 Task: Look for space in Guápiles, Costa Rica from 2nd June, 2023 to 15th June, 2023 for 2 adults in price range Rs.10000 to Rs.15000. Place can be entire place with 1  bedroom having 1 bed and 1 bathroom. Property type can be house, flat, guest house, hotel. Booking option can be shelf check-in. Required host language is English.
Action: Mouse moved to (436, 97)
Screenshot: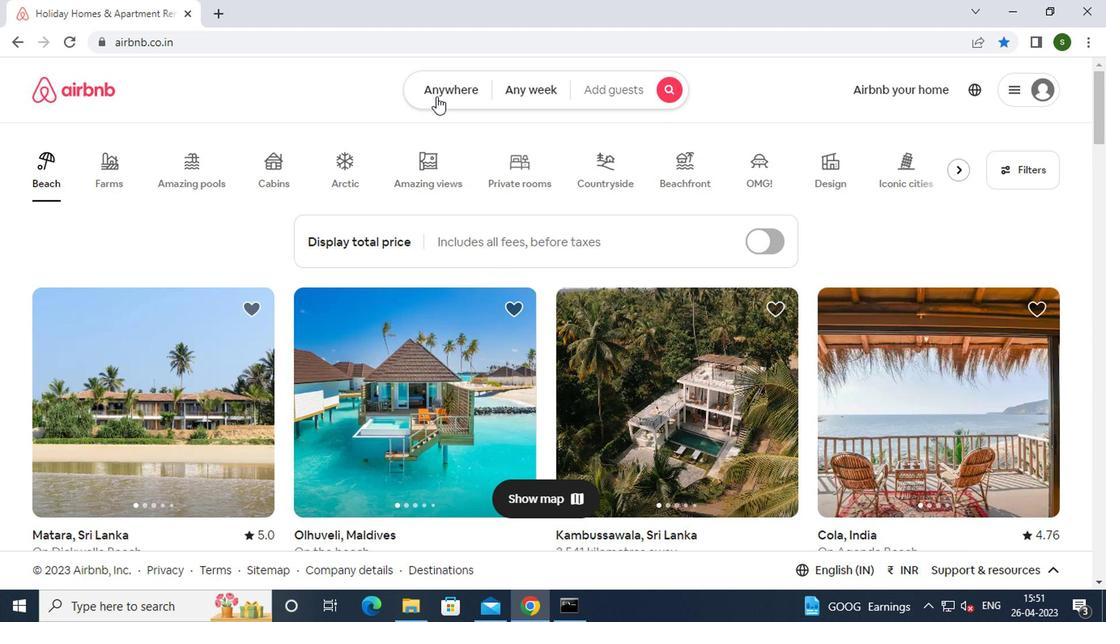 
Action: Mouse pressed left at (436, 97)
Screenshot: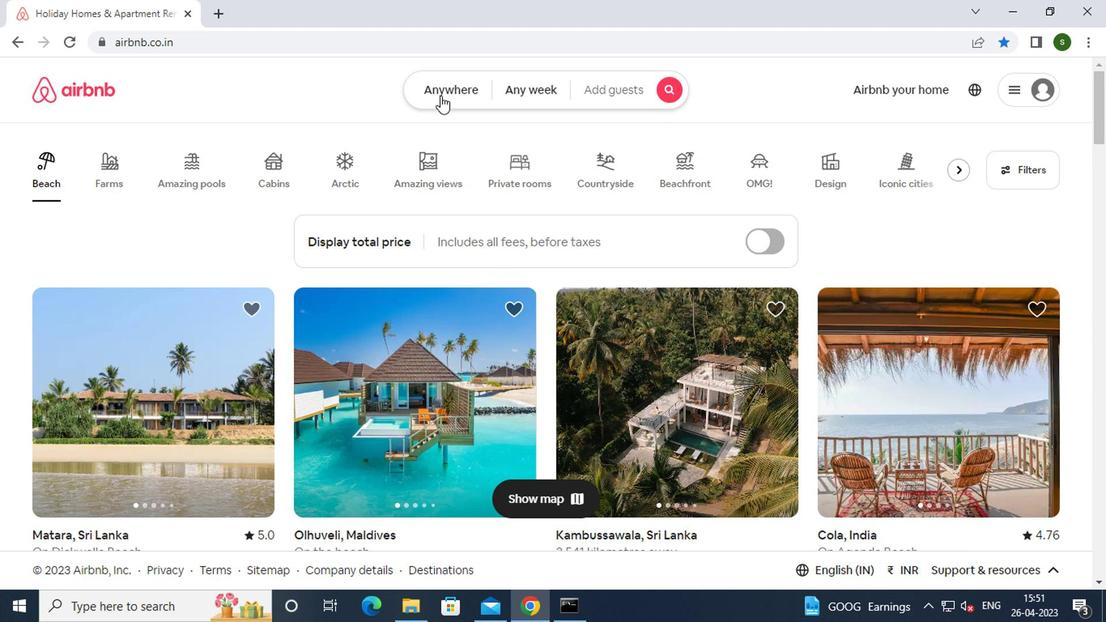 
Action: Mouse moved to (359, 159)
Screenshot: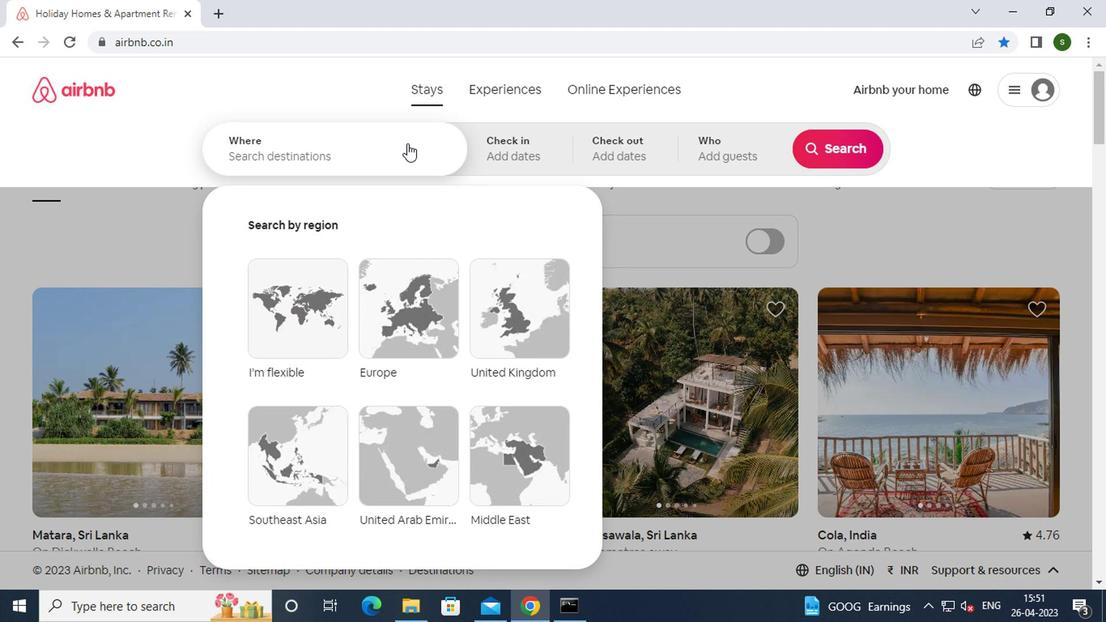 
Action: Mouse pressed left at (359, 159)
Screenshot: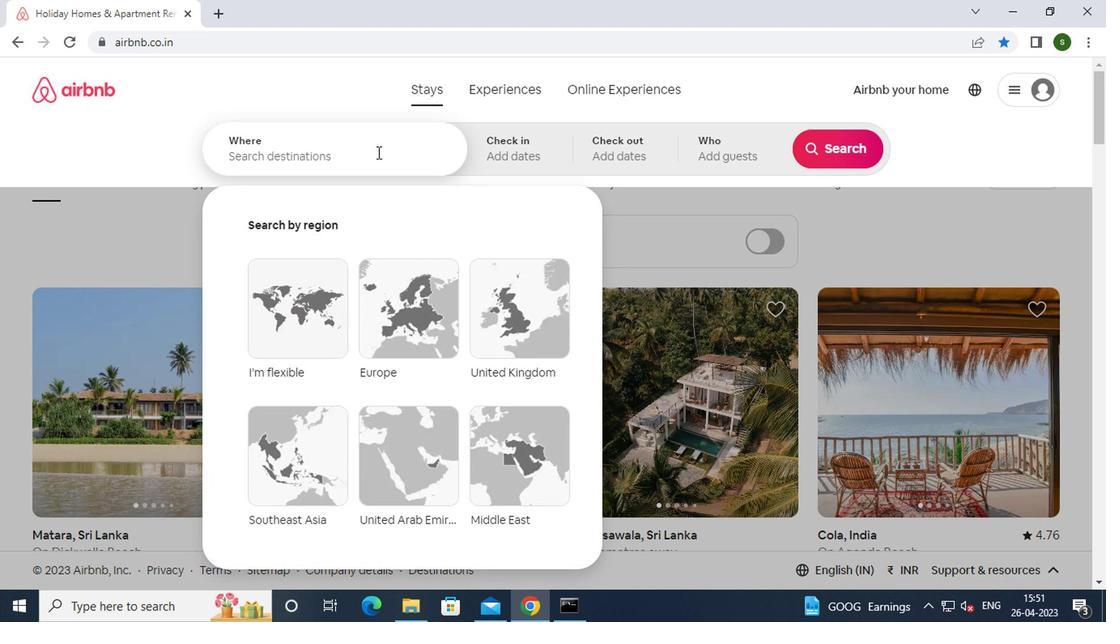 
Action: Key pressed g<Key.caps_lock>uapiles,<Key.space><Key.caps_lock>c<Key.caps_lock>osta<Key.space><Key.caps_lock>r<Key.caps_lock>ica<Key.enter>
Screenshot: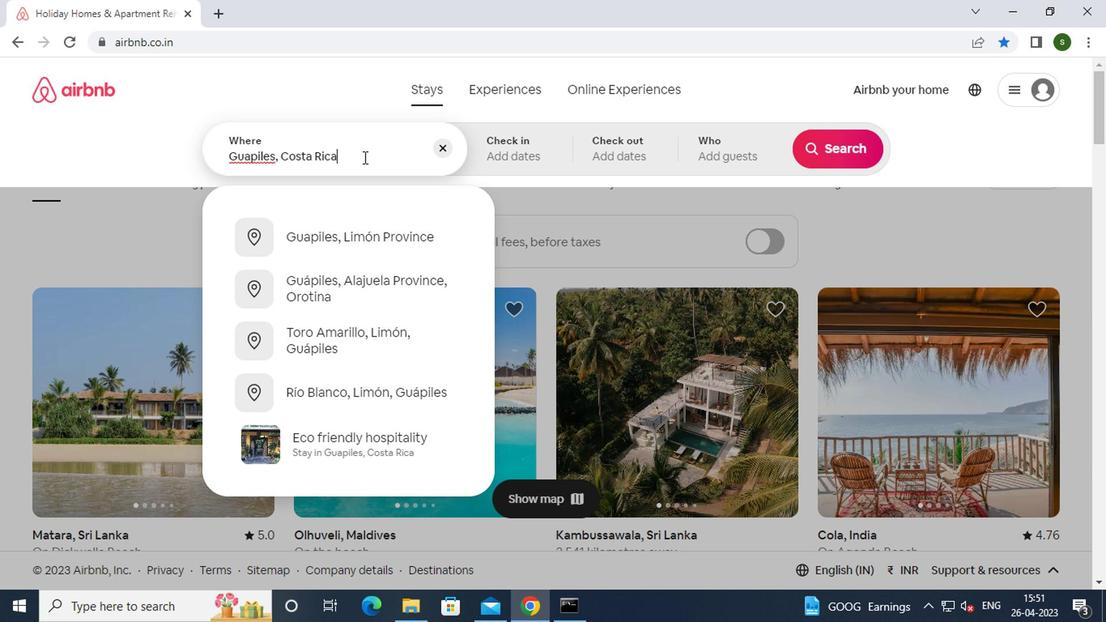 
Action: Mouse moved to (827, 273)
Screenshot: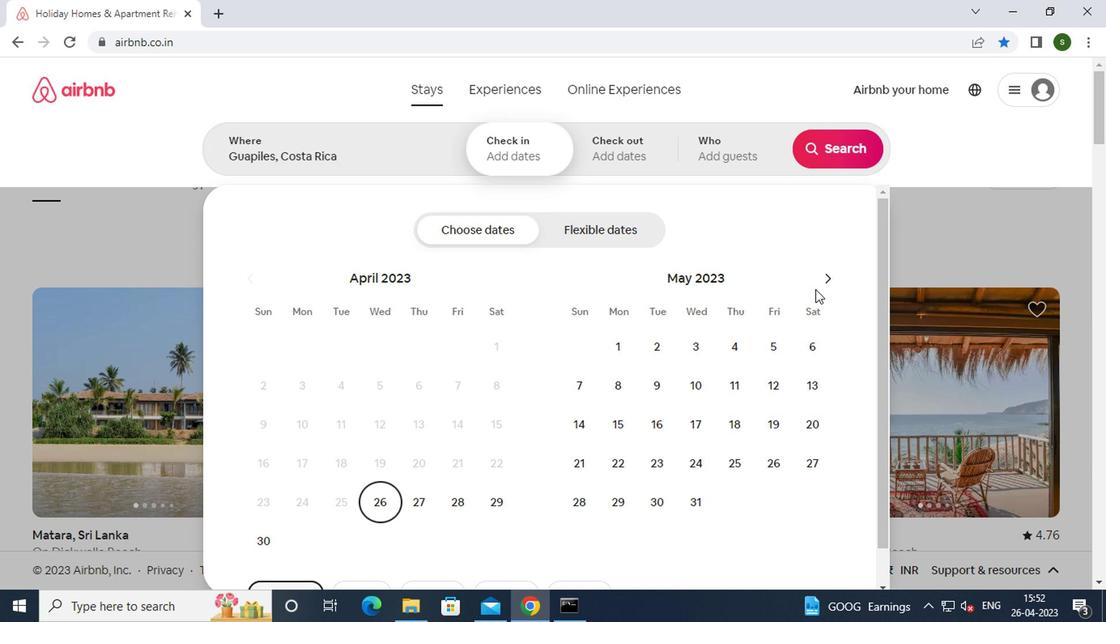 
Action: Mouse pressed left at (827, 273)
Screenshot: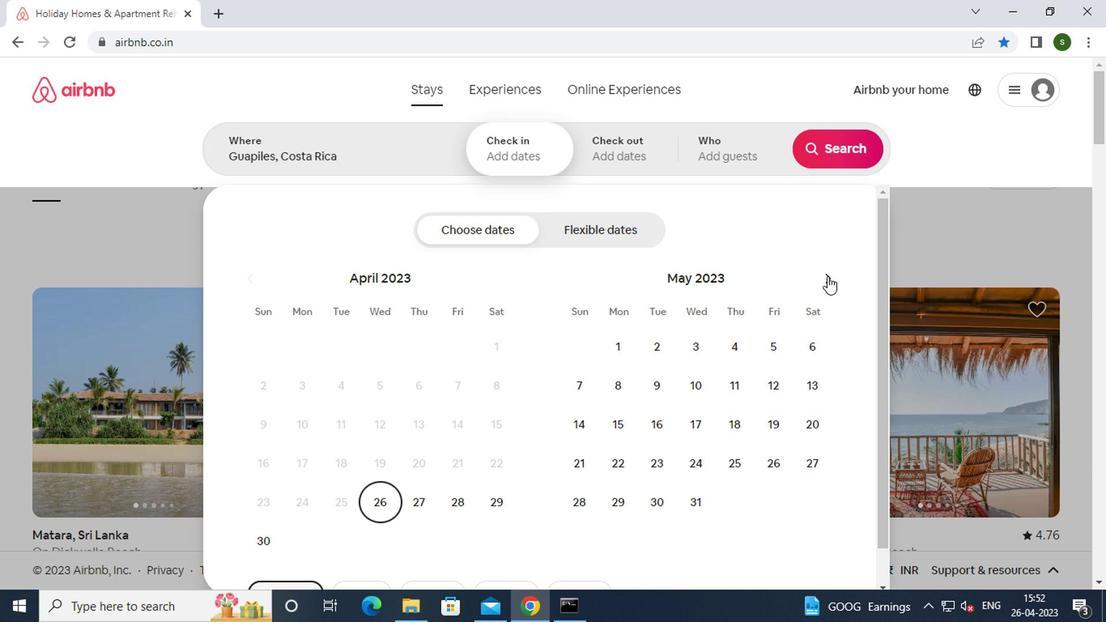 
Action: Mouse moved to (764, 352)
Screenshot: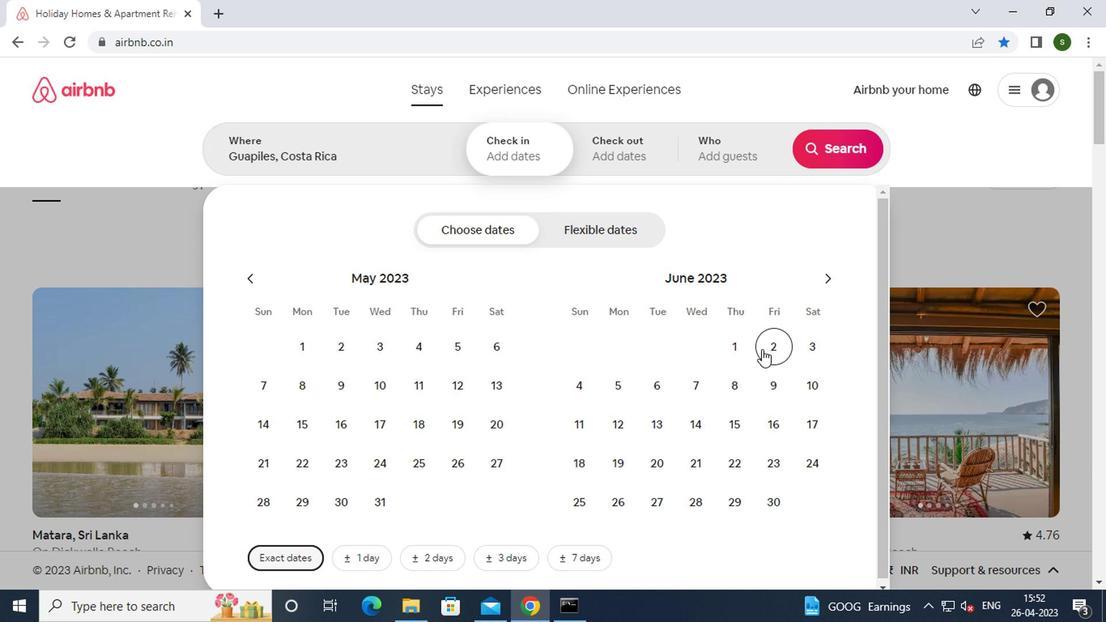 
Action: Mouse pressed left at (764, 352)
Screenshot: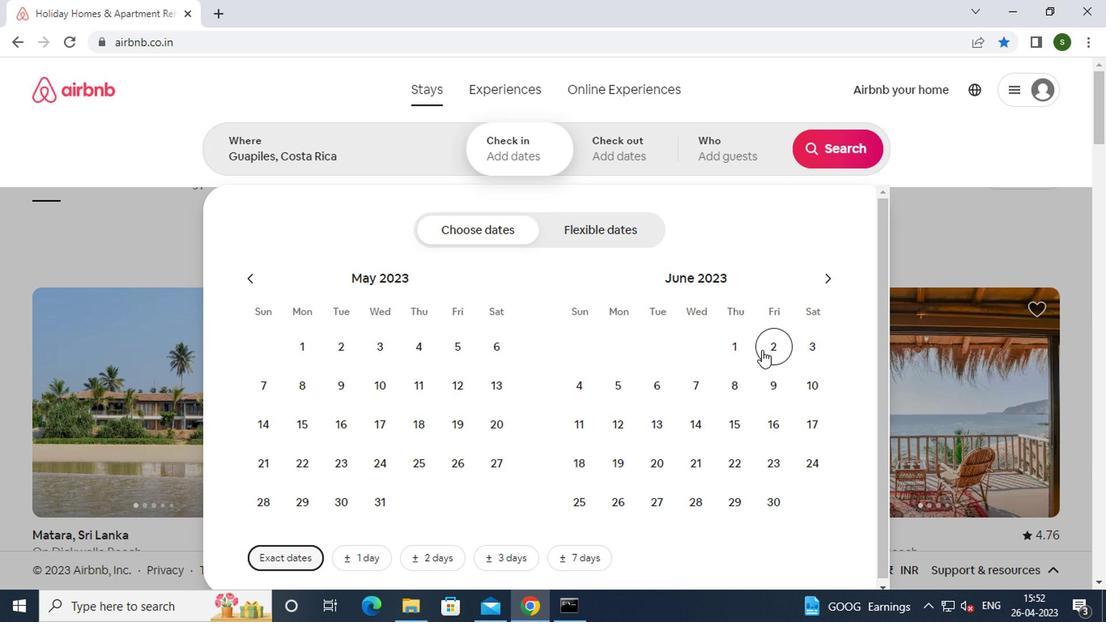 
Action: Mouse moved to (728, 432)
Screenshot: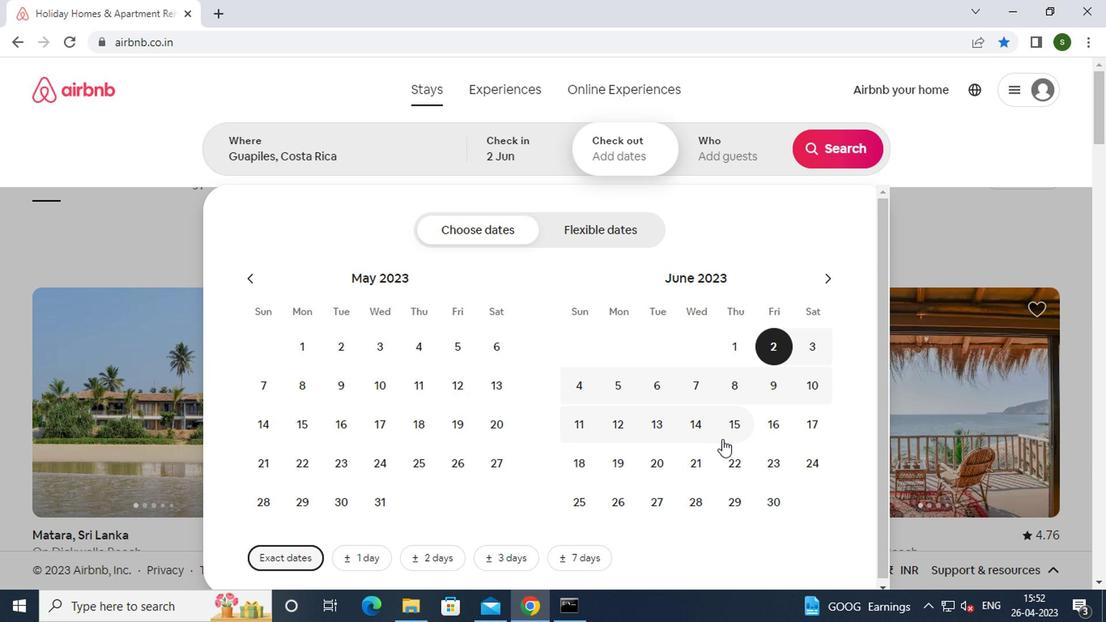 
Action: Mouse pressed left at (728, 432)
Screenshot: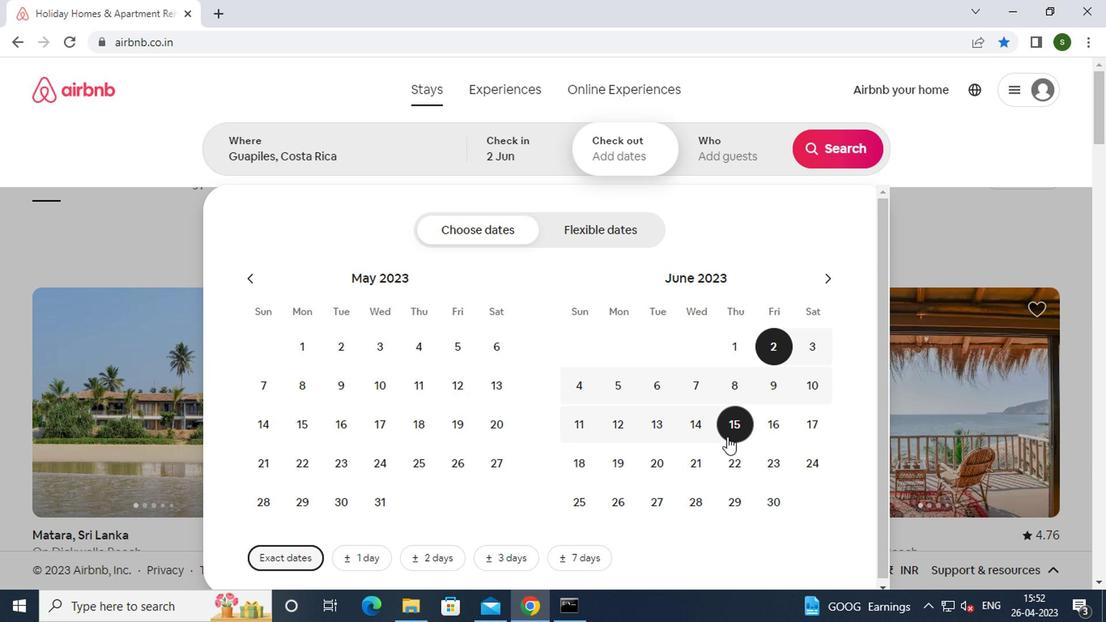 
Action: Mouse moved to (722, 153)
Screenshot: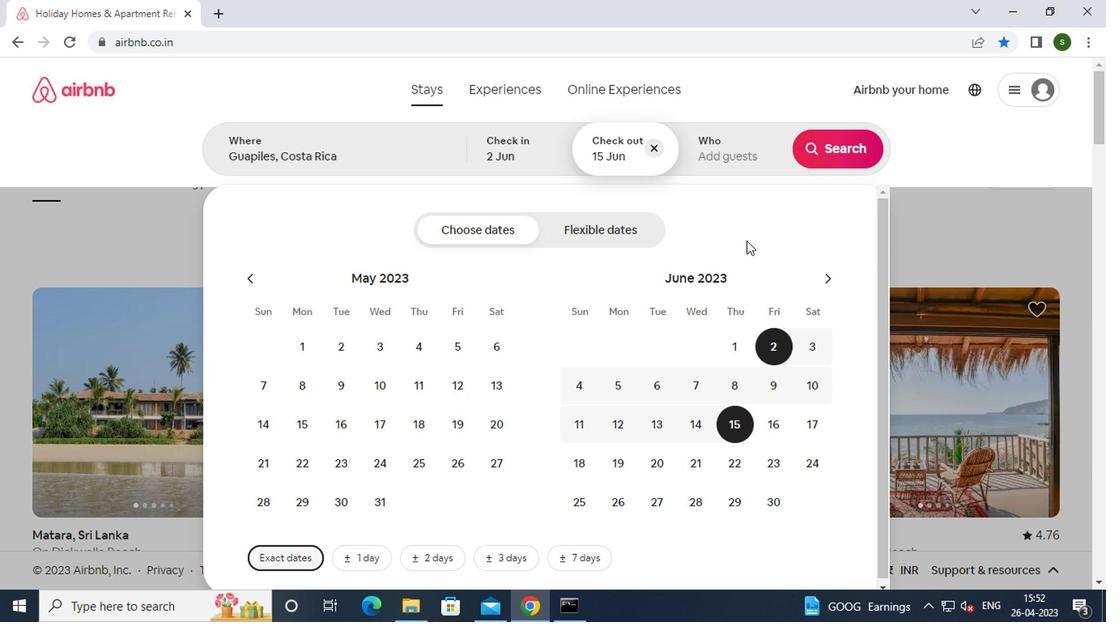 
Action: Mouse pressed left at (722, 153)
Screenshot: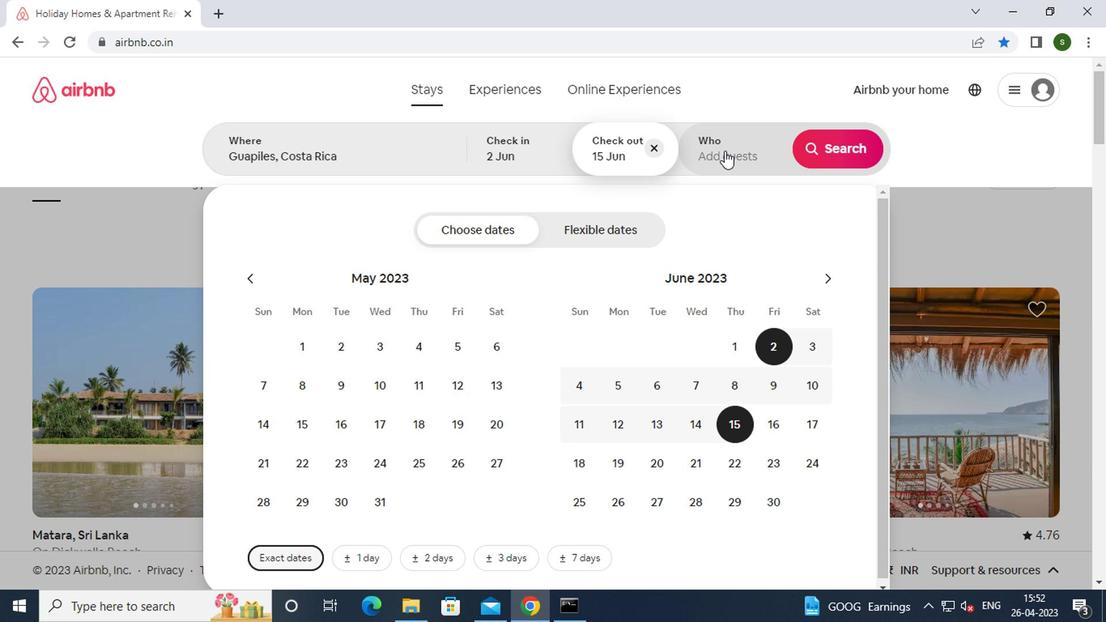 
Action: Mouse moved to (833, 236)
Screenshot: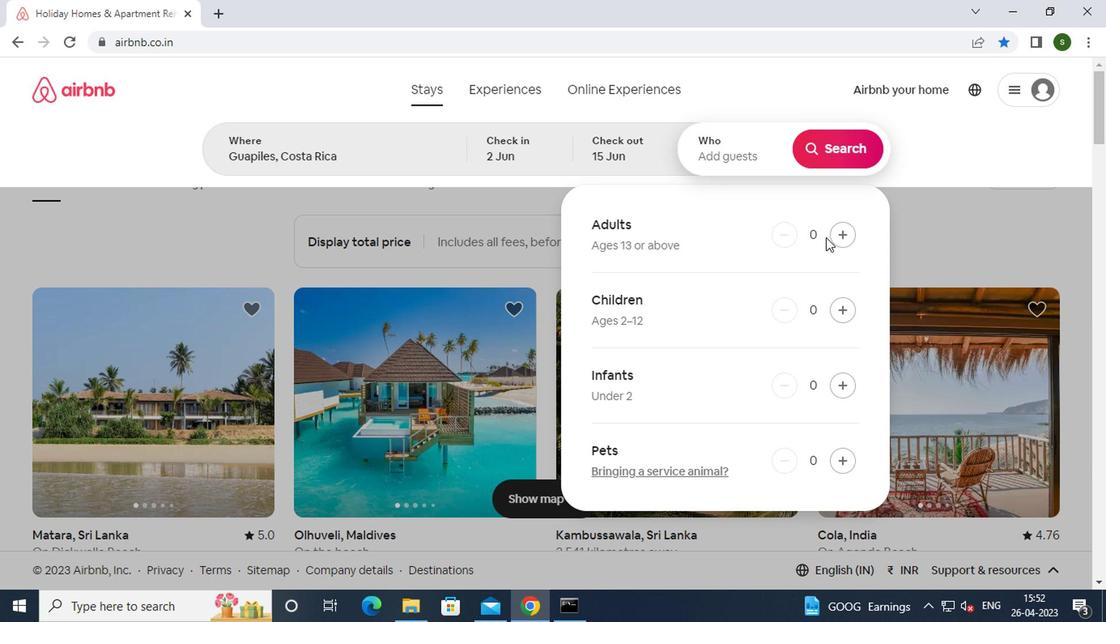 
Action: Mouse pressed left at (833, 236)
Screenshot: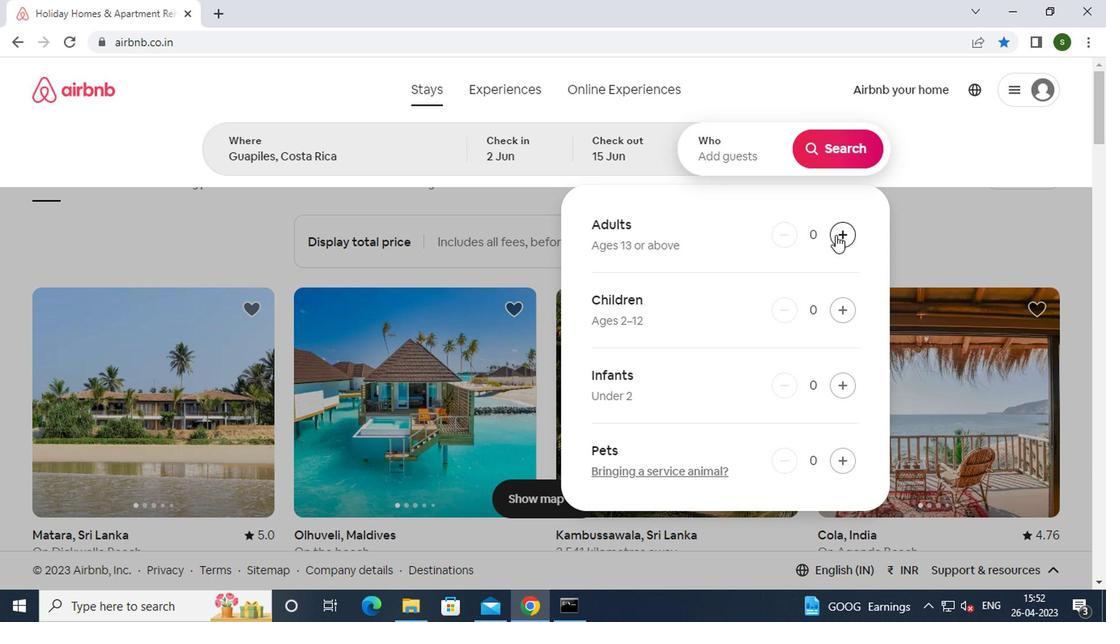 
Action: Mouse pressed left at (833, 236)
Screenshot: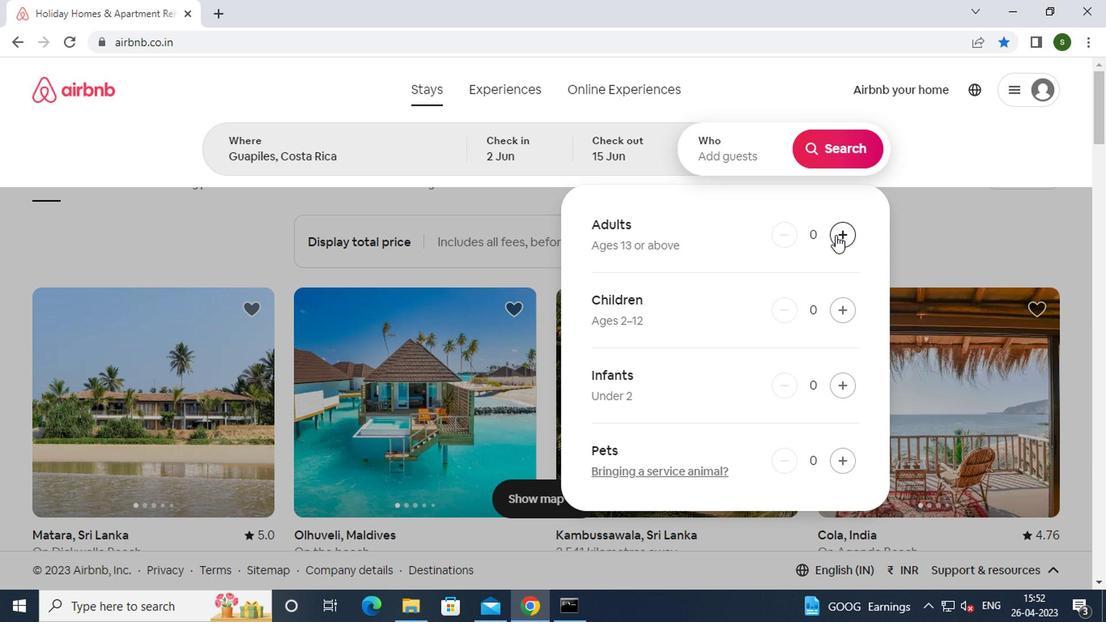 
Action: Mouse moved to (836, 154)
Screenshot: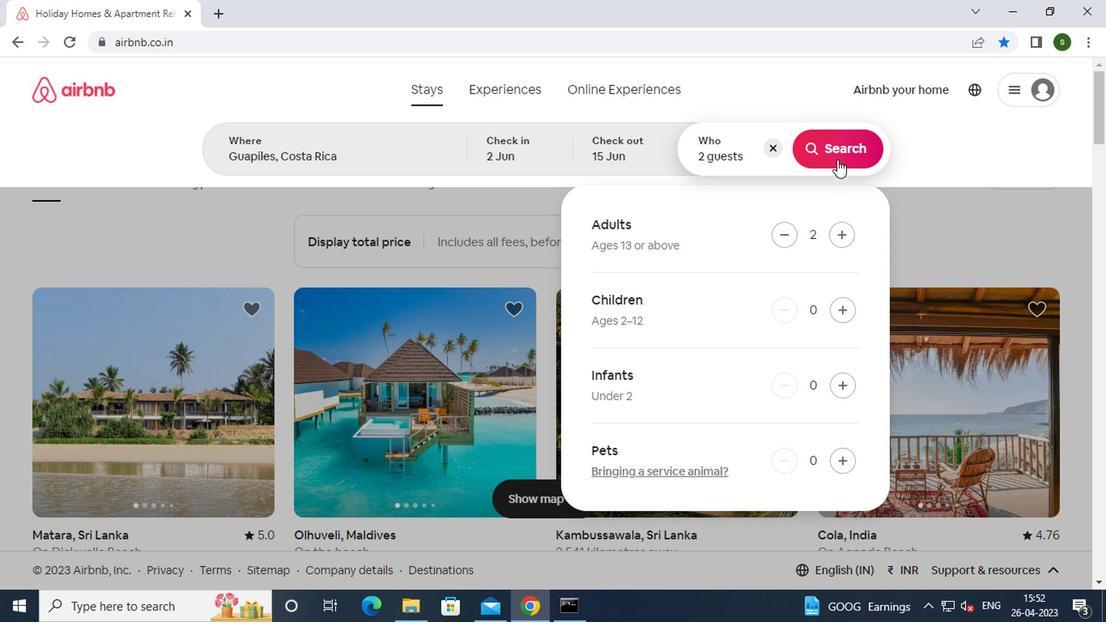 
Action: Mouse pressed left at (836, 154)
Screenshot: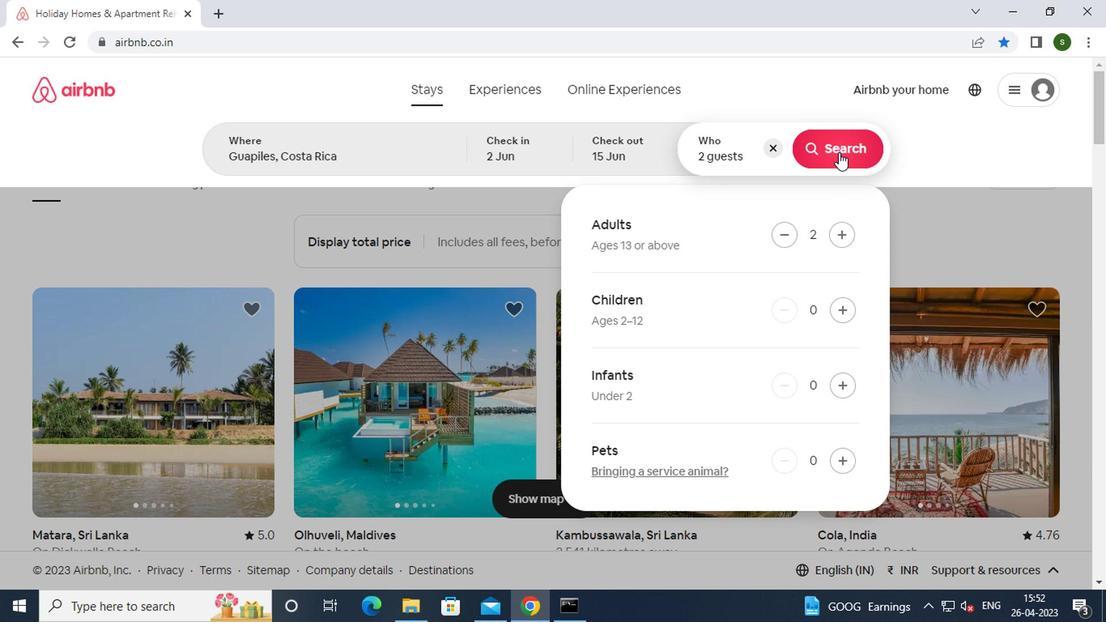
Action: Mouse moved to (1028, 167)
Screenshot: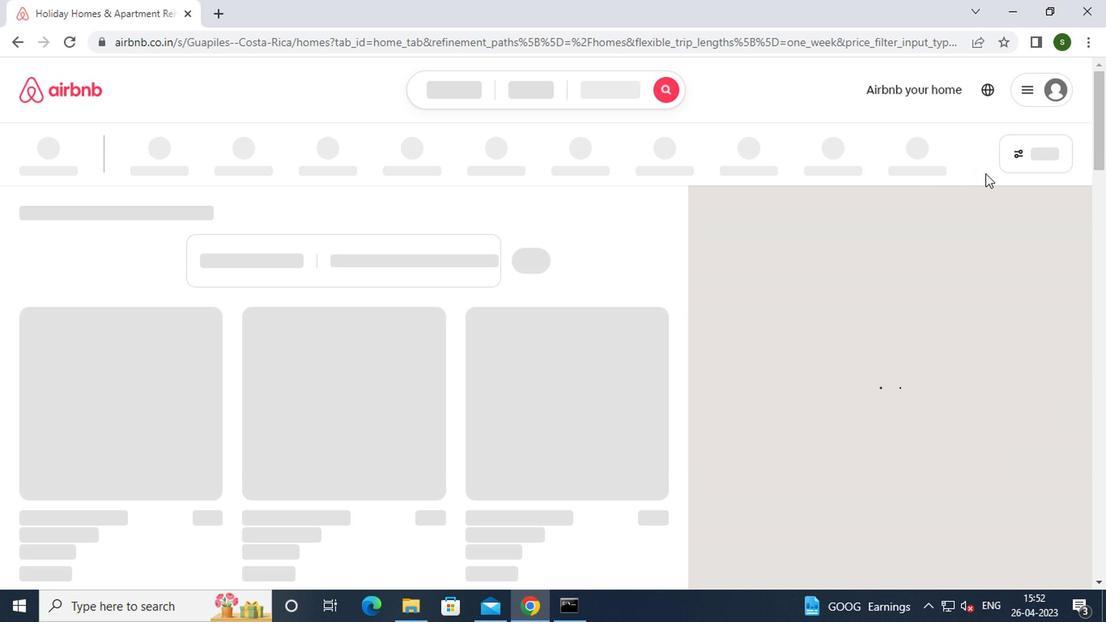 
Action: Mouse pressed left at (1028, 167)
Screenshot: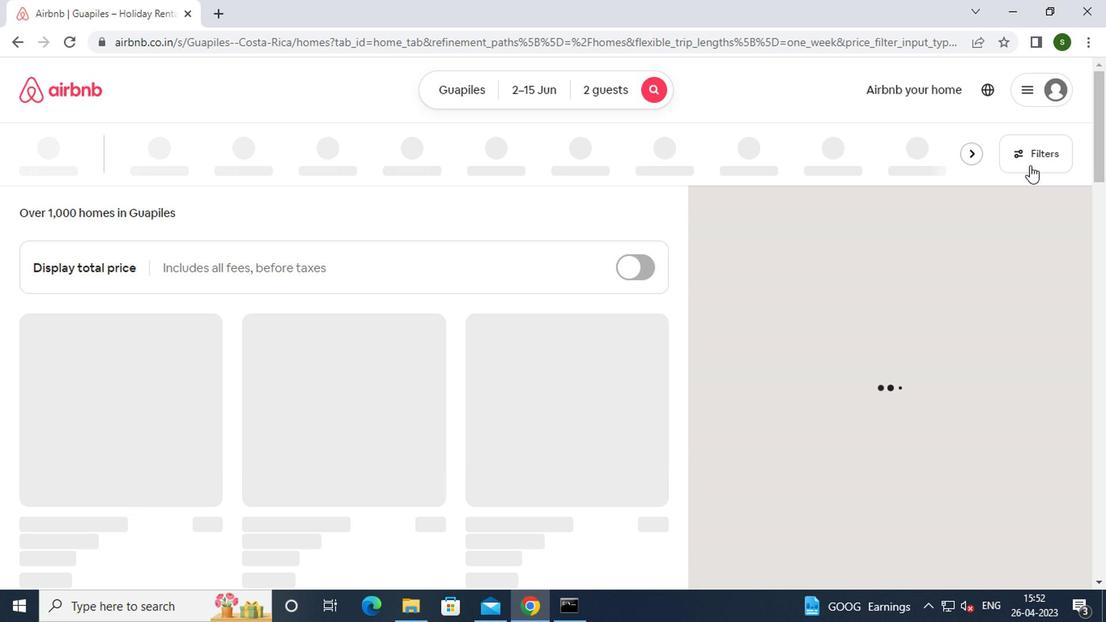 
Action: Mouse moved to (502, 357)
Screenshot: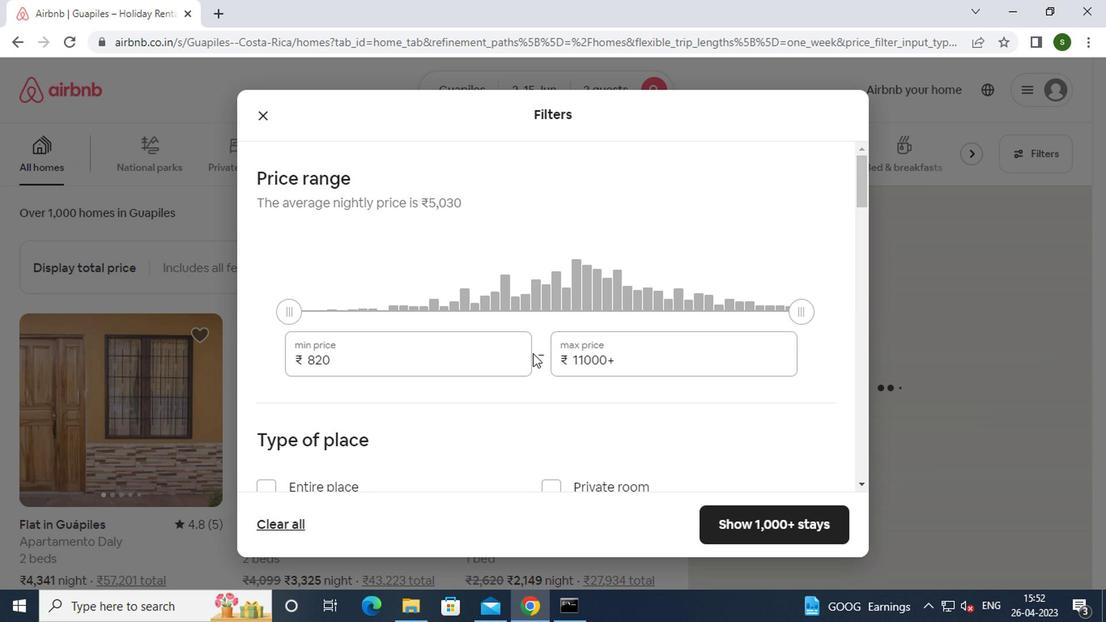 
Action: Mouse pressed left at (502, 357)
Screenshot: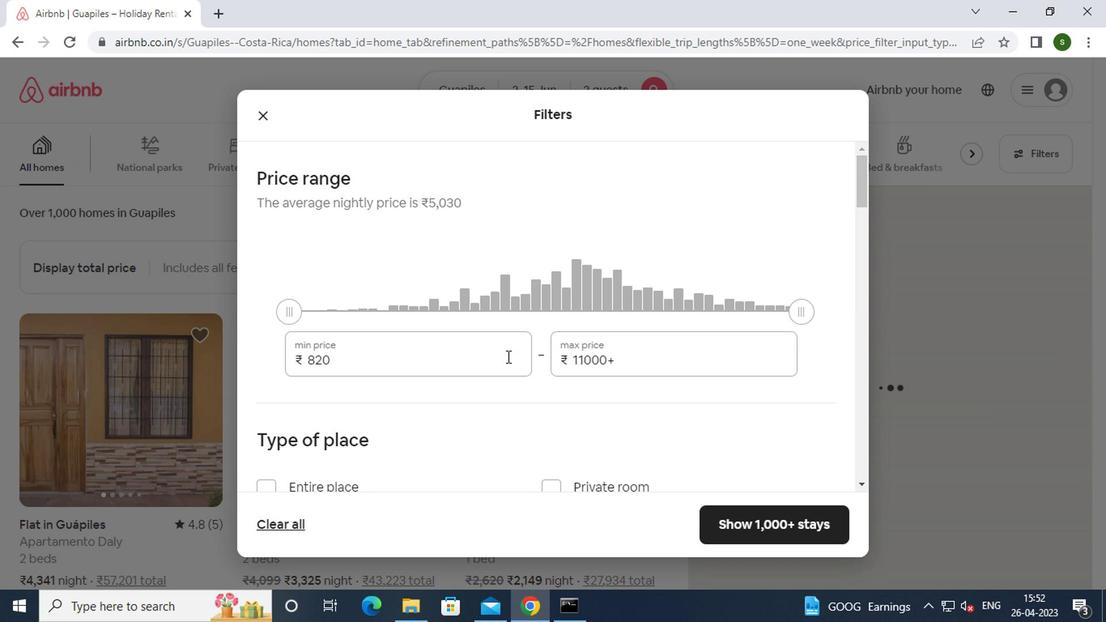 
Action: Mouse moved to (501, 358)
Screenshot: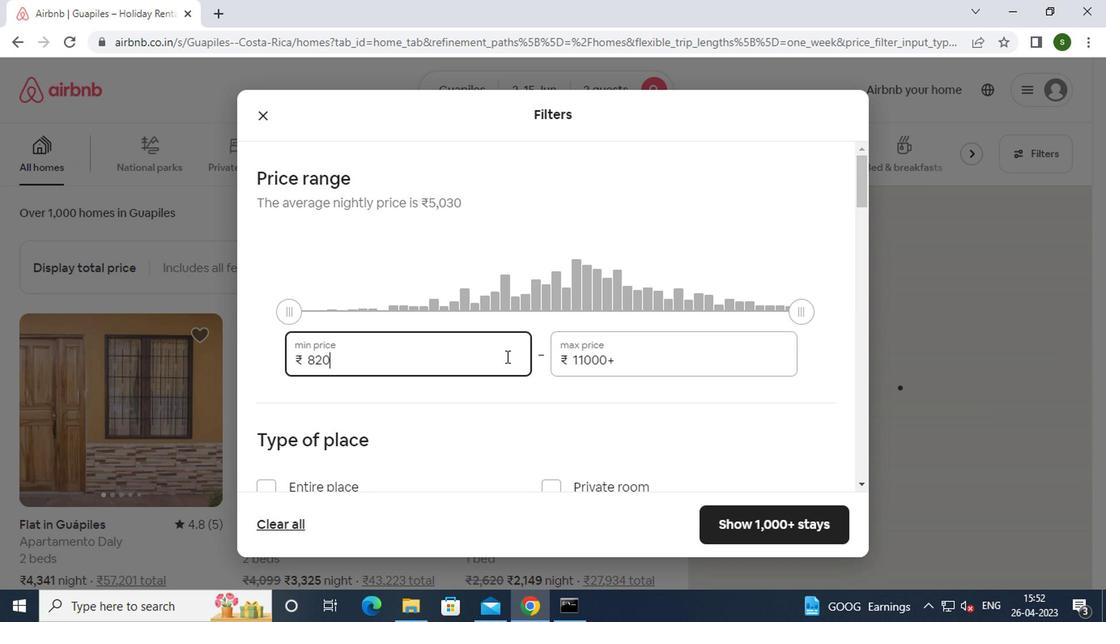 
Action: Key pressed <Key.backspace><Key.backspace><Key.backspace><Key.backspace><Key.backspace><Key.backspace>10000
Screenshot: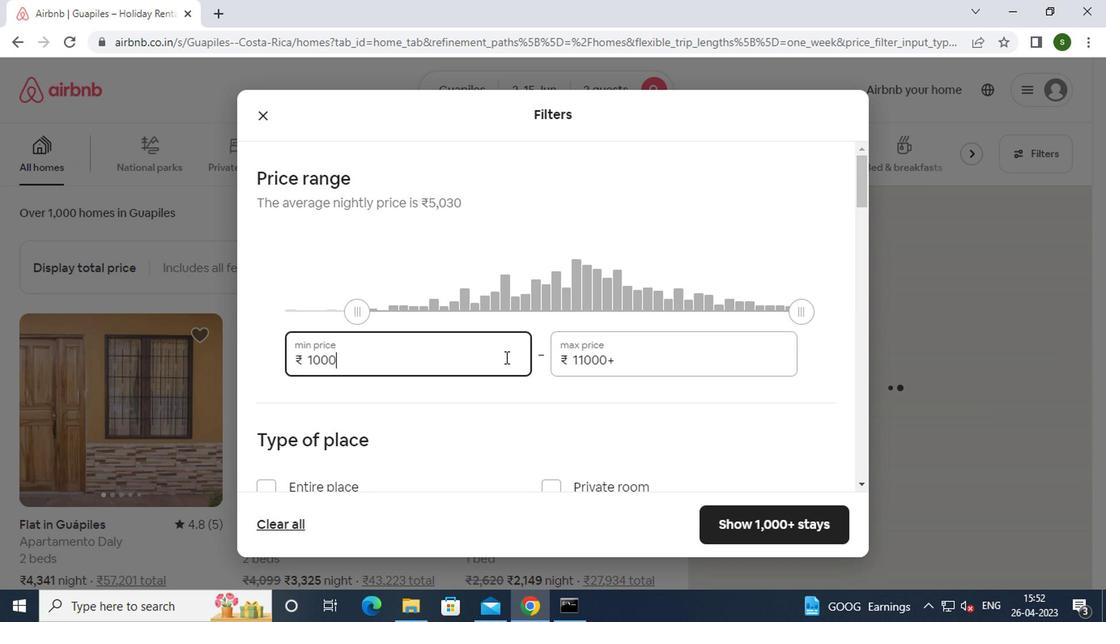
Action: Mouse moved to (653, 362)
Screenshot: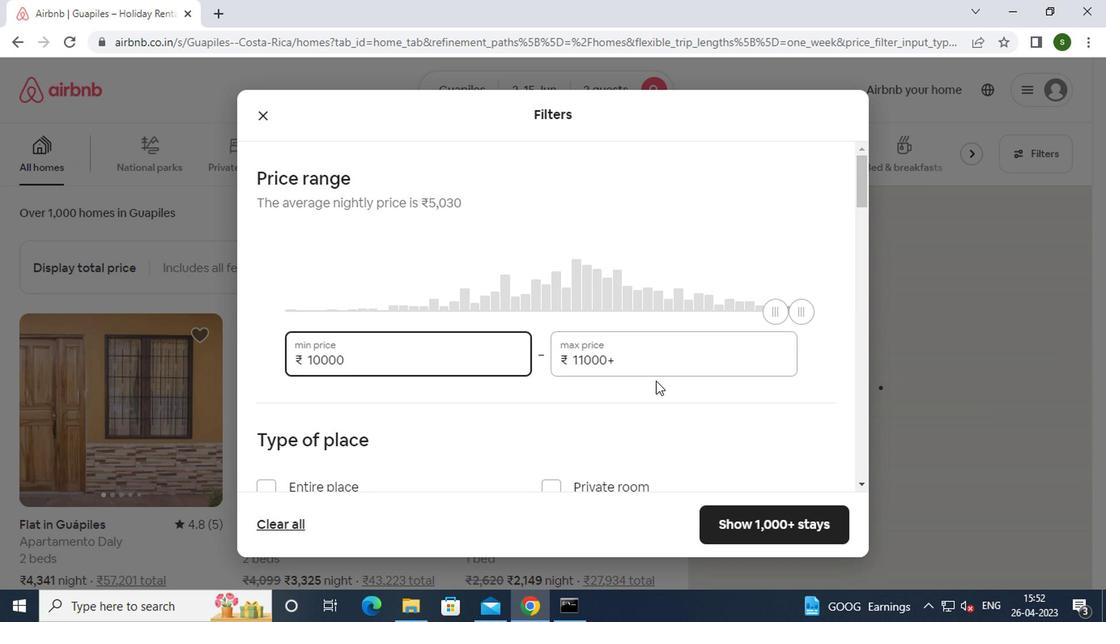 
Action: Mouse pressed left at (653, 362)
Screenshot: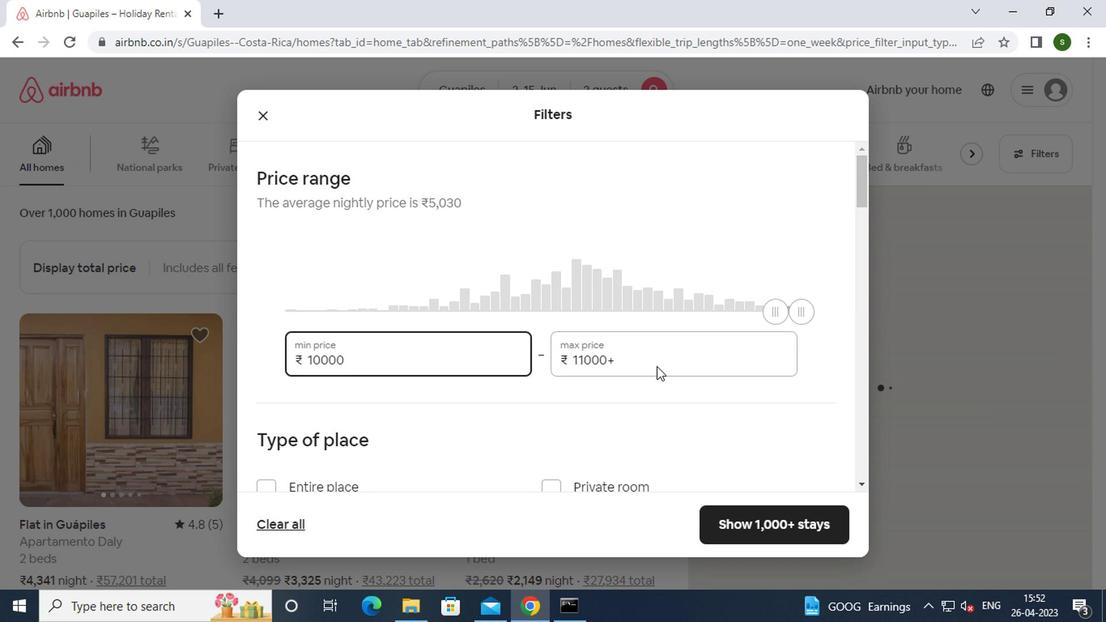 
Action: Key pressed <Key.backspace><Key.backspace><Key.backspace><Key.backspace><Key.backspace><Key.backspace><Key.backspace><Key.backspace><Key.backspace><Key.backspace><Key.backspace><Key.backspace>15000
Screenshot: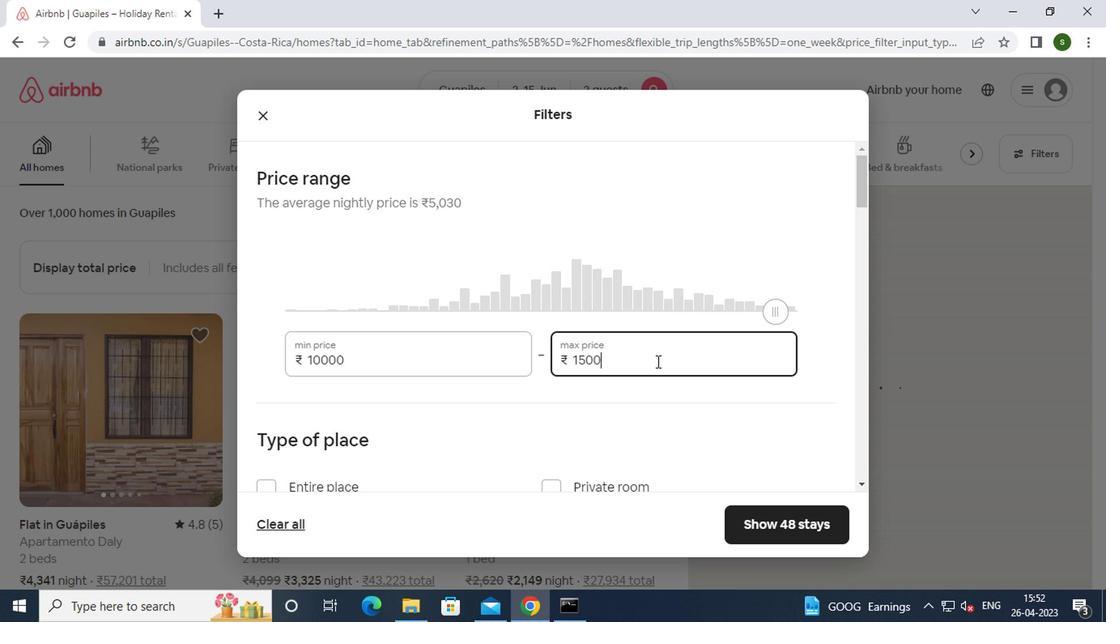 
Action: Mouse moved to (476, 354)
Screenshot: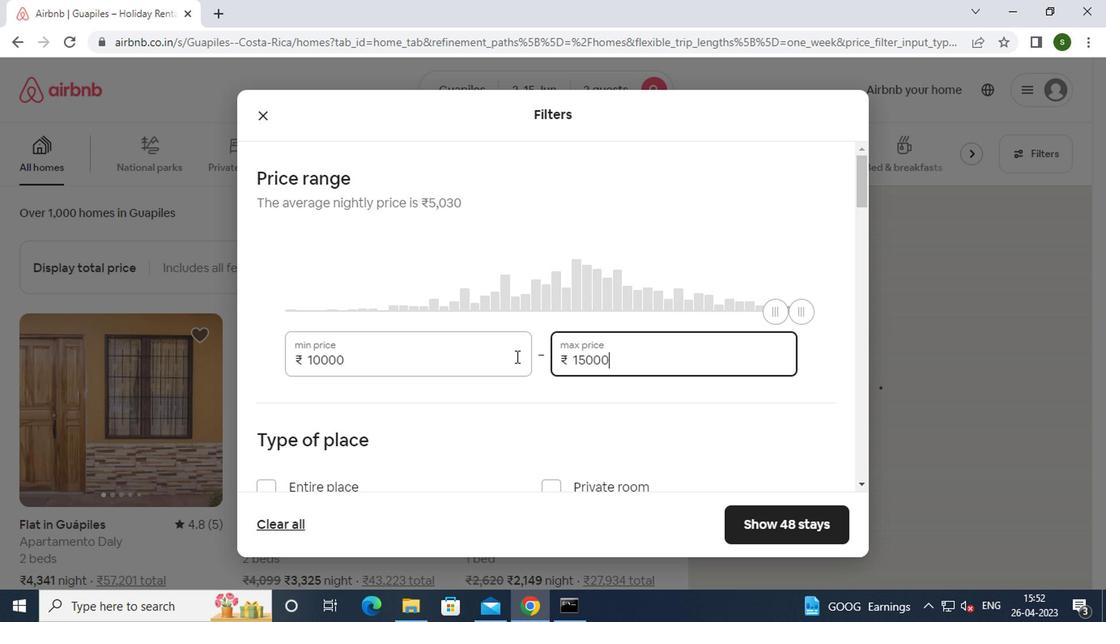 
Action: Mouse scrolled (476, 353) with delta (0, -1)
Screenshot: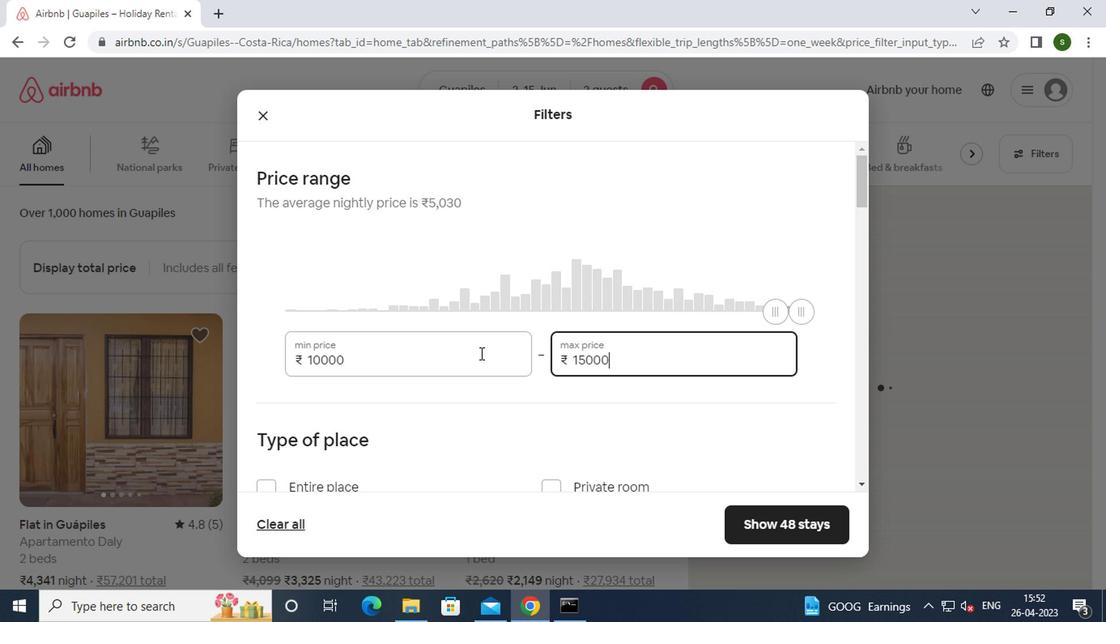 
Action: Mouse moved to (282, 412)
Screenshot: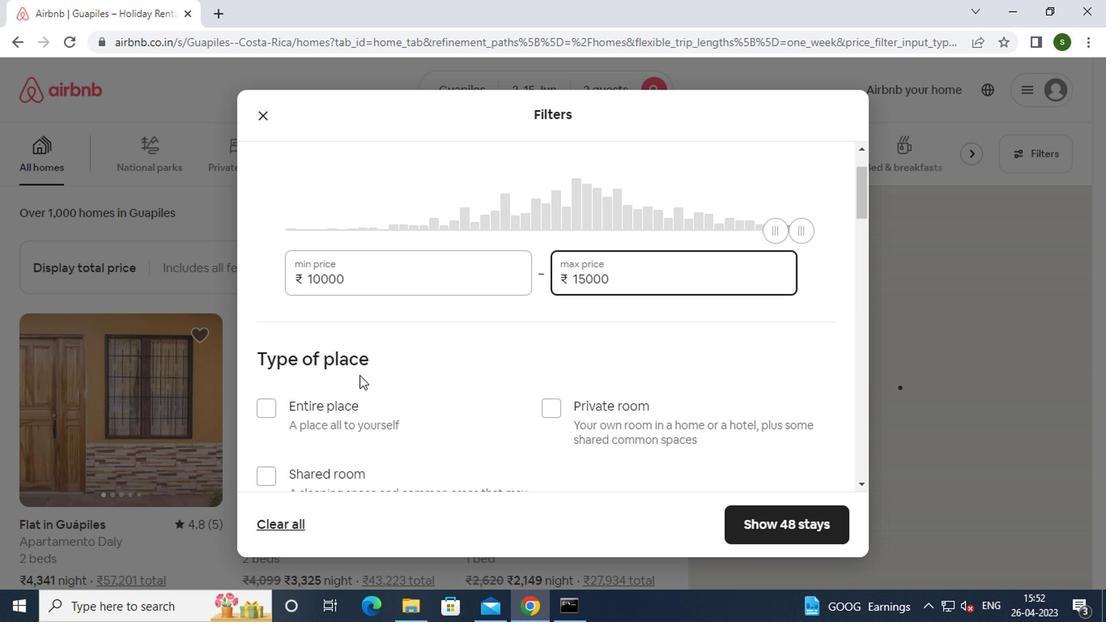 
Action: Mouse pressed left at (282, 412)
Screenshot: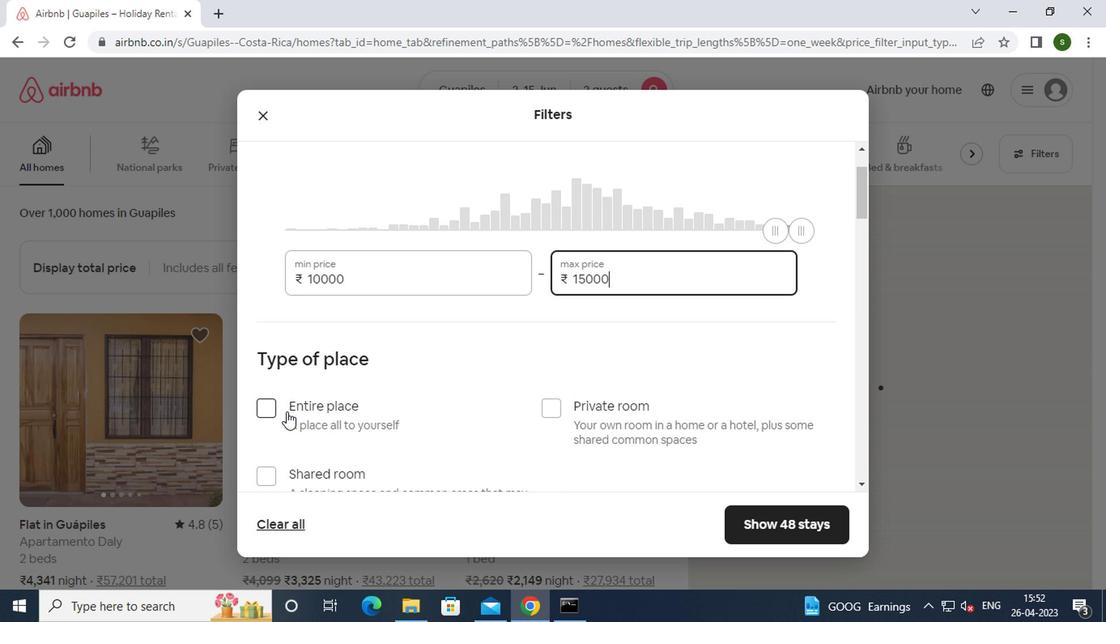 
Action: Mouse moved to (382, 381)
Screenshot: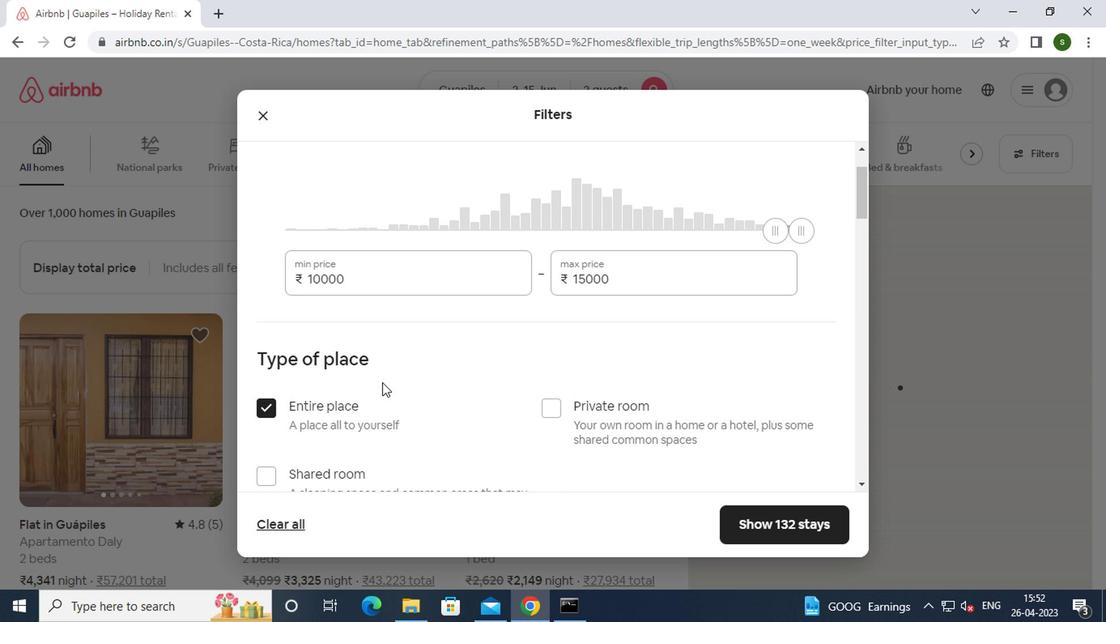 
Action: Mouse scrolled (382, 380) with delta (0, 0)
Screenshot: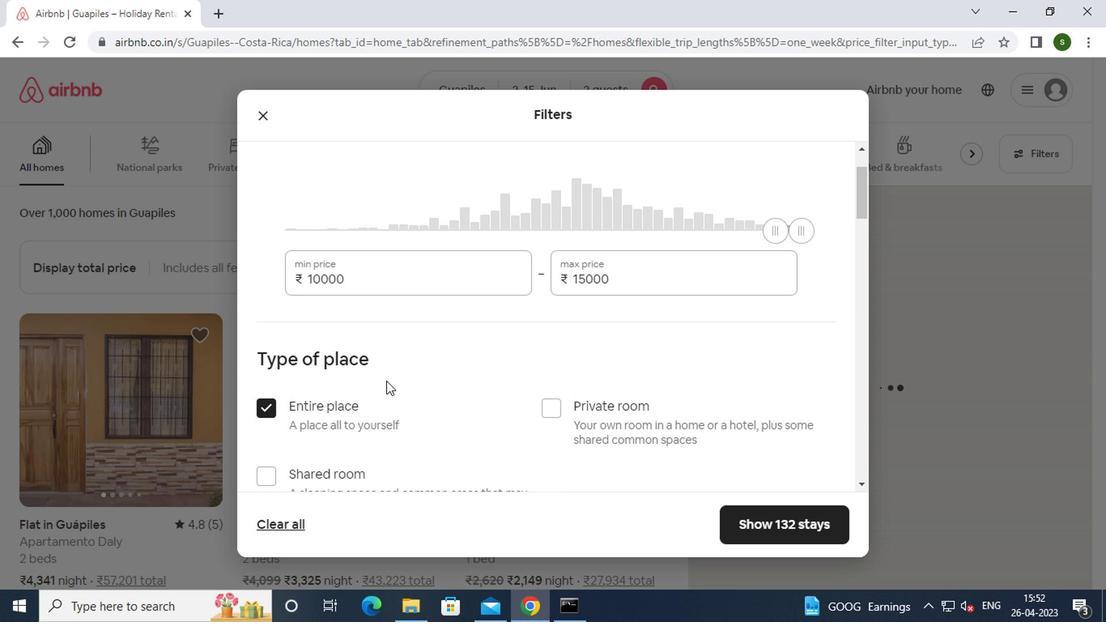 
Action: Mouse scrolled (382, 380) with delta (0, 0)
Screenshot: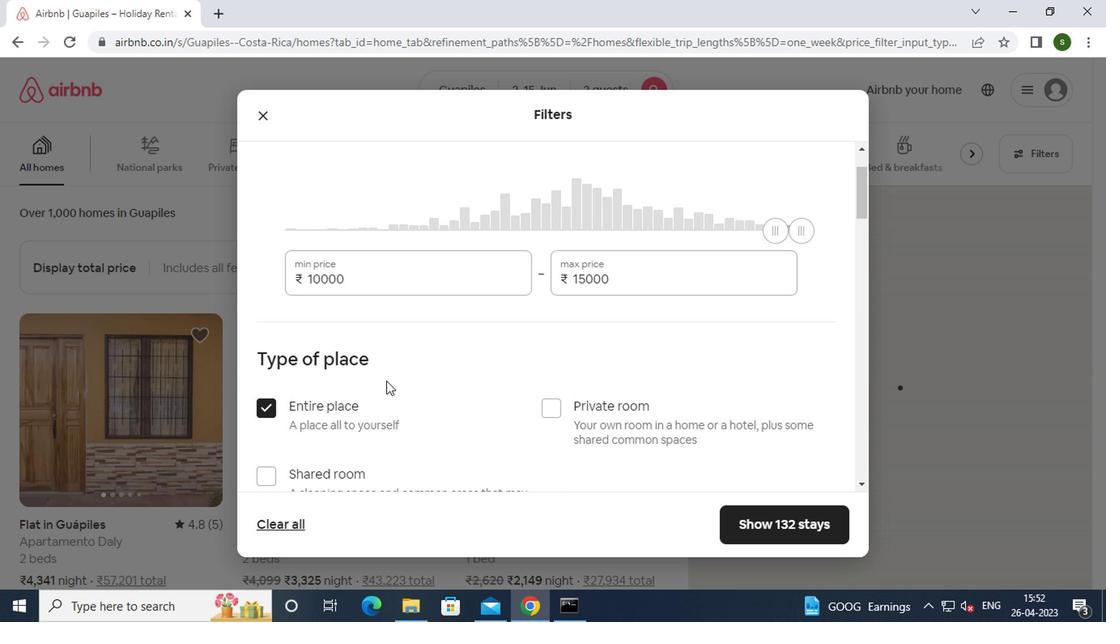 
Action: Mouse scrolled (382, 380) with delta (0, 0)
Screenshot: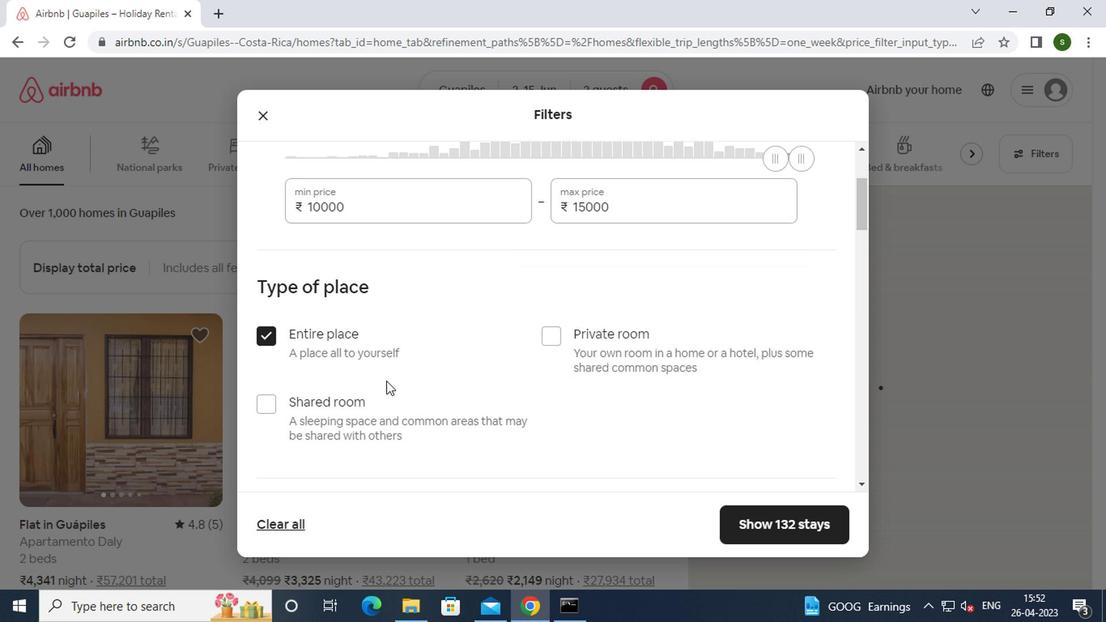 
Action: Mouse scrolled (382, 380) with delta (0, 0)
Screenshot: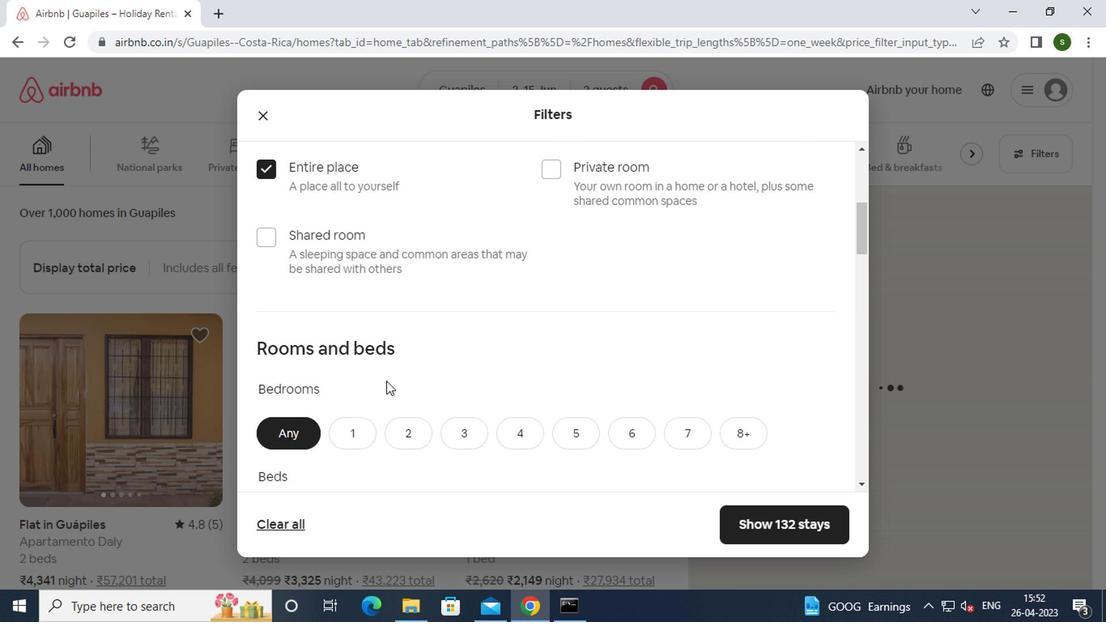 
Action: Mouse scrolled (382, 380) with delta (0, 0)
Screenshot: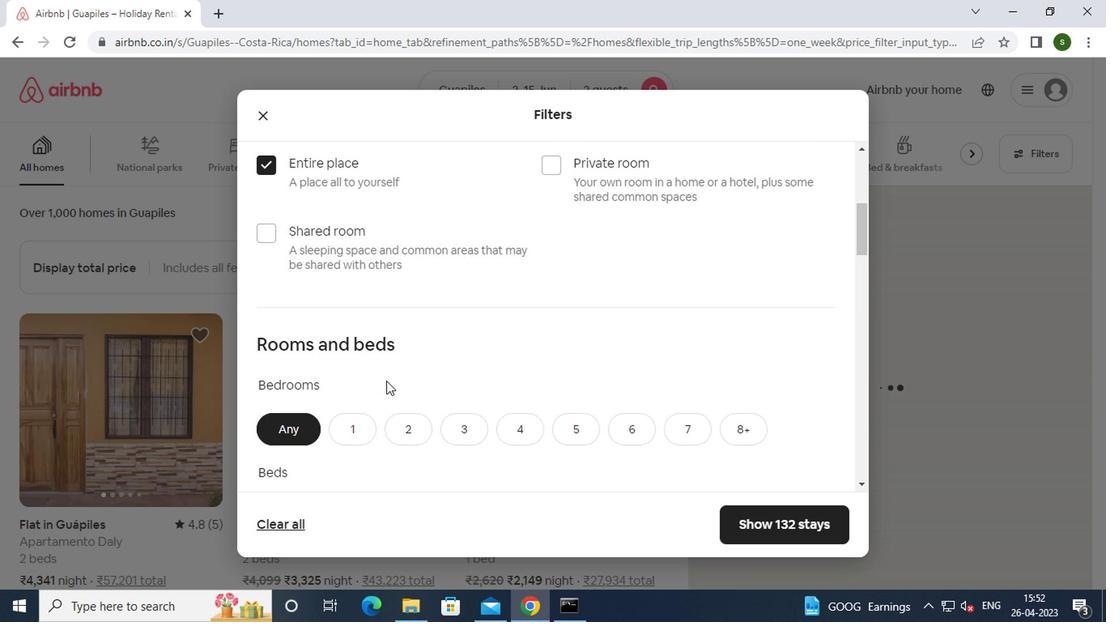 
Action: Mouse moved to (367, 262)
Screenshot: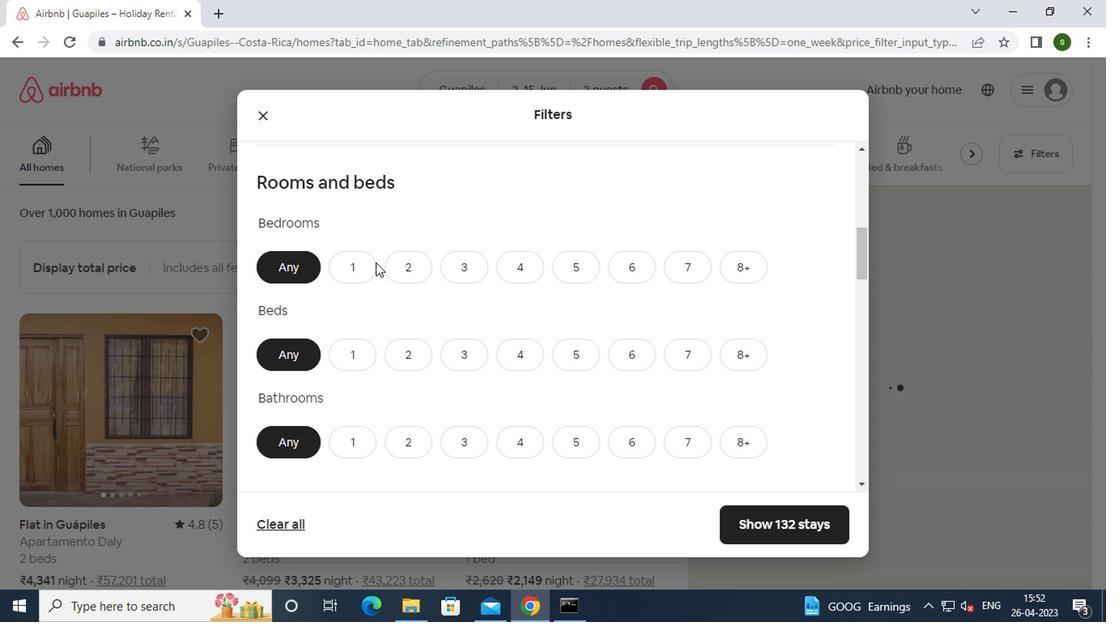 
Action: Mouse pressed left at (367, 262)
Screenshot: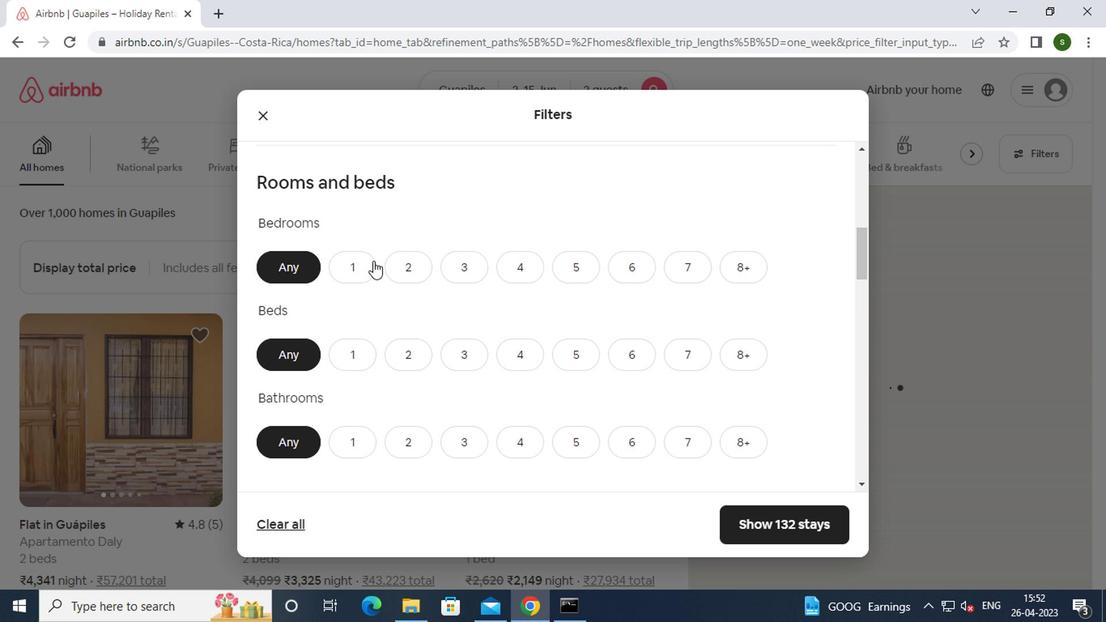 
Action: Mouse moved to (351, 348)
Screenshot: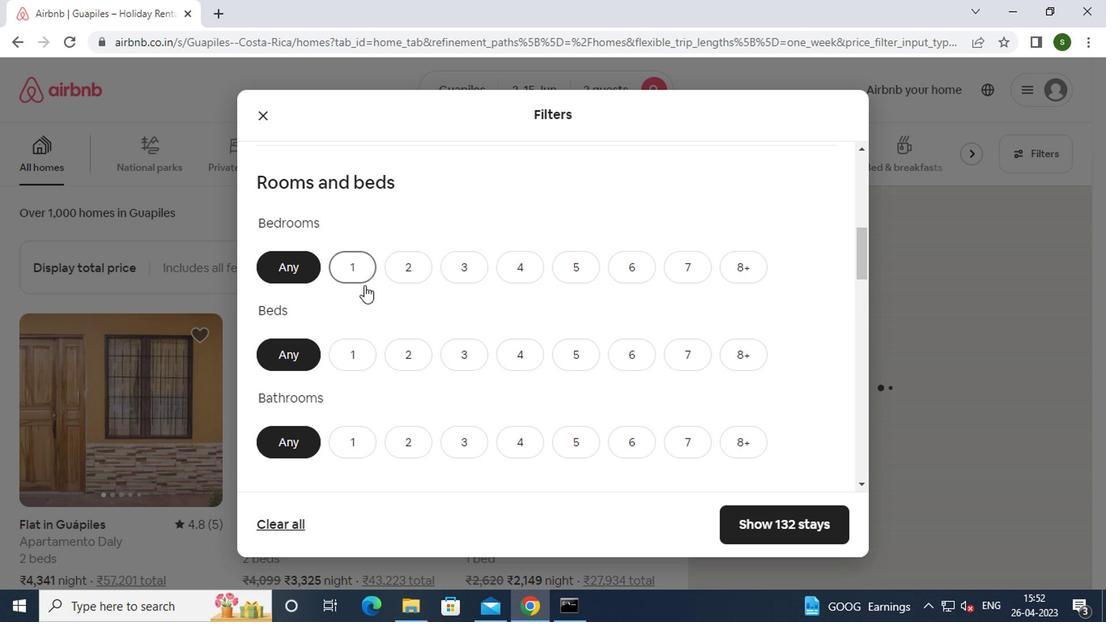 
Action: Mouse pressed left at (351, 348)
Screenshot: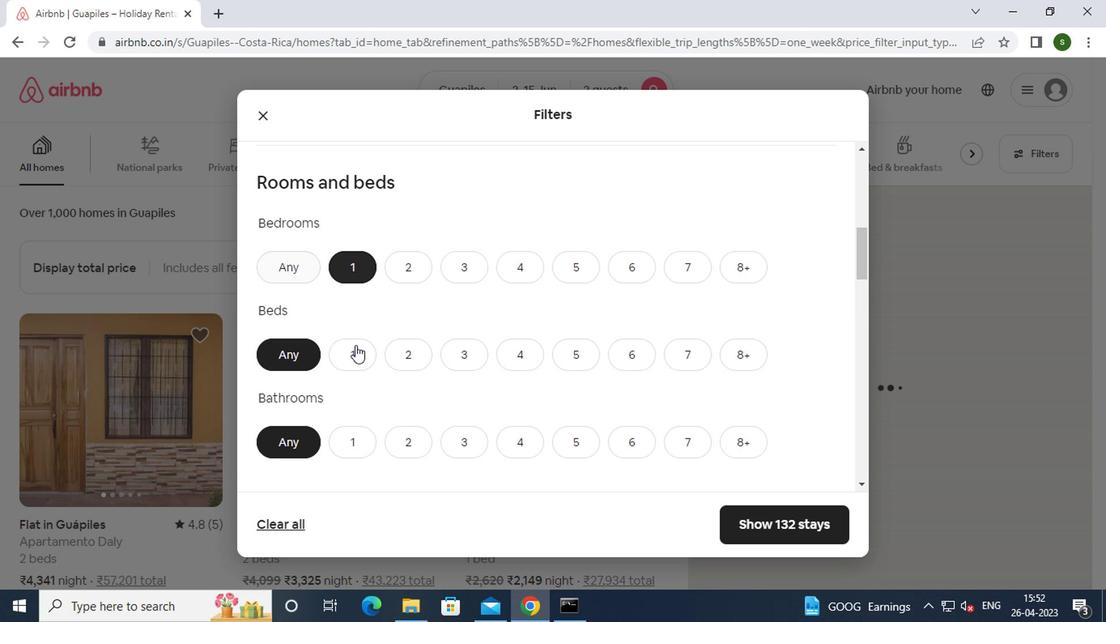
Action: Mouse moved to (352, 434)
Screenshot: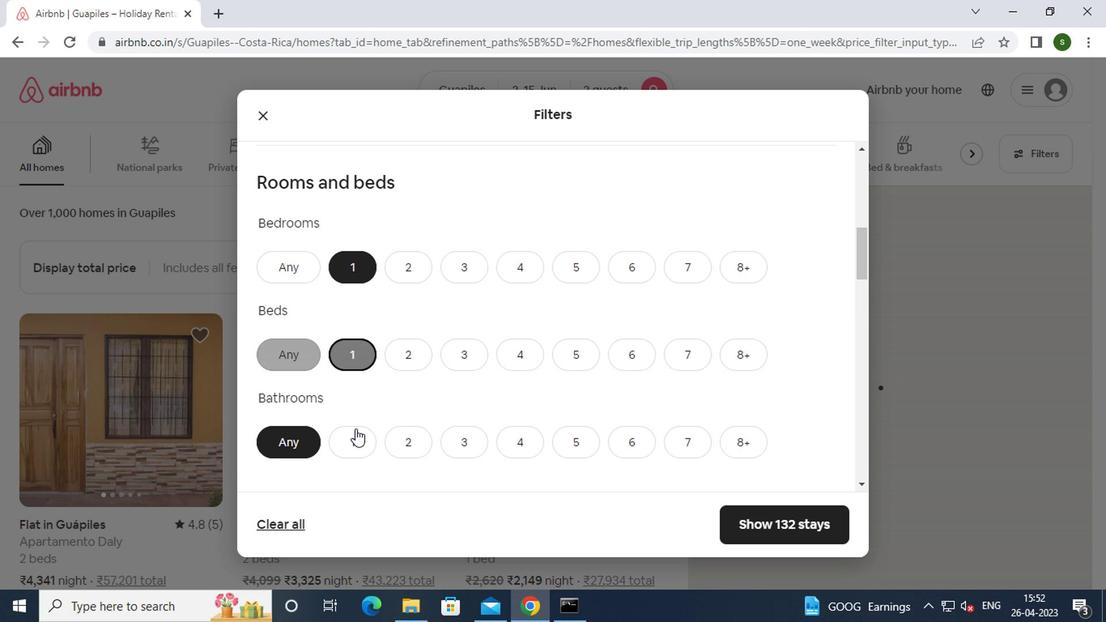 
Action: Mouse pressed left at (352, 434)
Screenshot: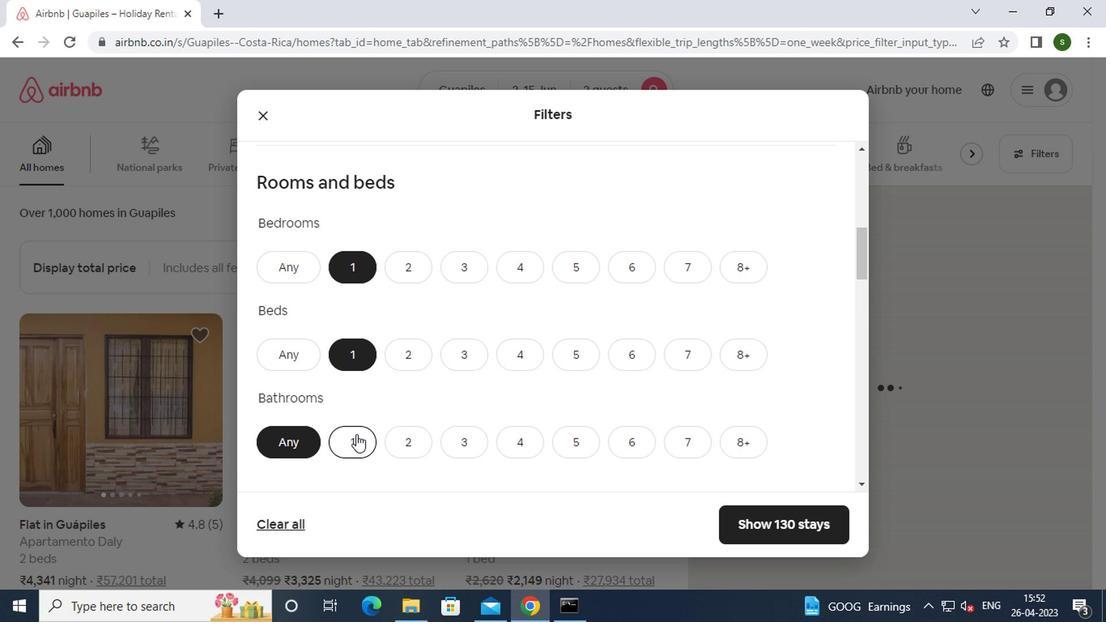 
Action: Mouse moved to (492, 371)
Screenshot: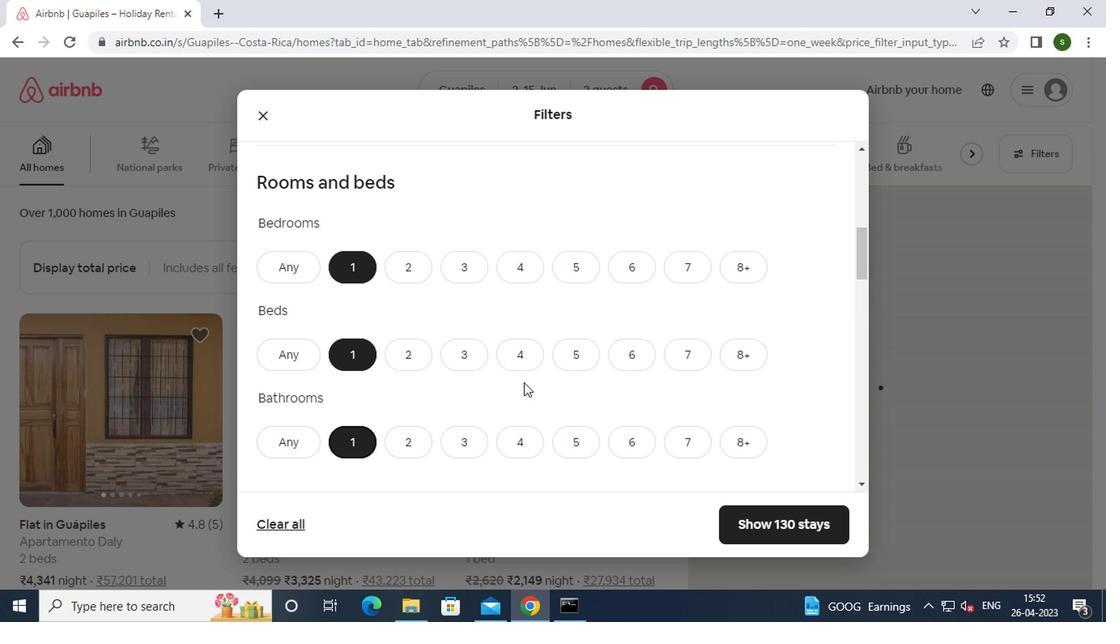 
Action: Mouse scrolled (492, 370) with delta (0, 0)
Screenshot: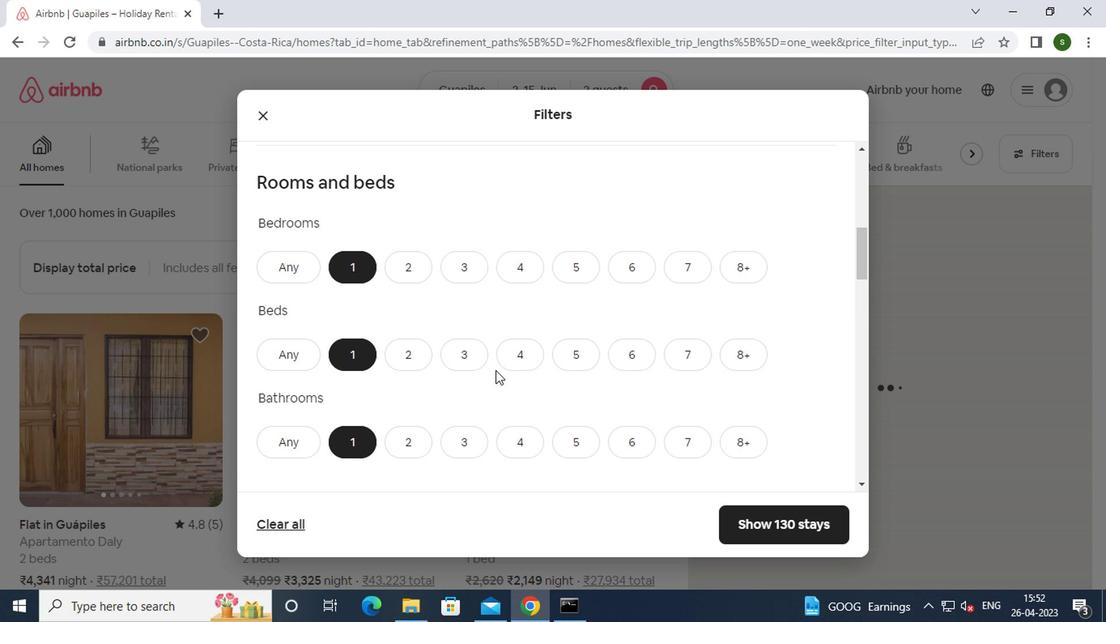 
Action: Mouse moved to (490, 371)
Screenshot: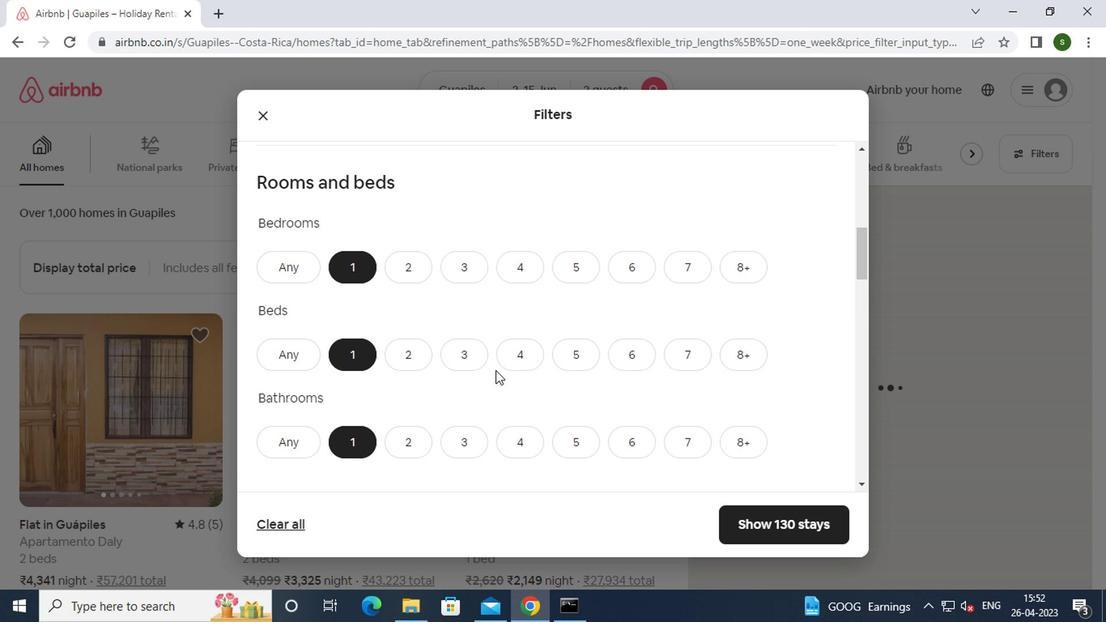 
Action: Mouse scrolled (490, 370) with delta (0, 0)
Screenshot: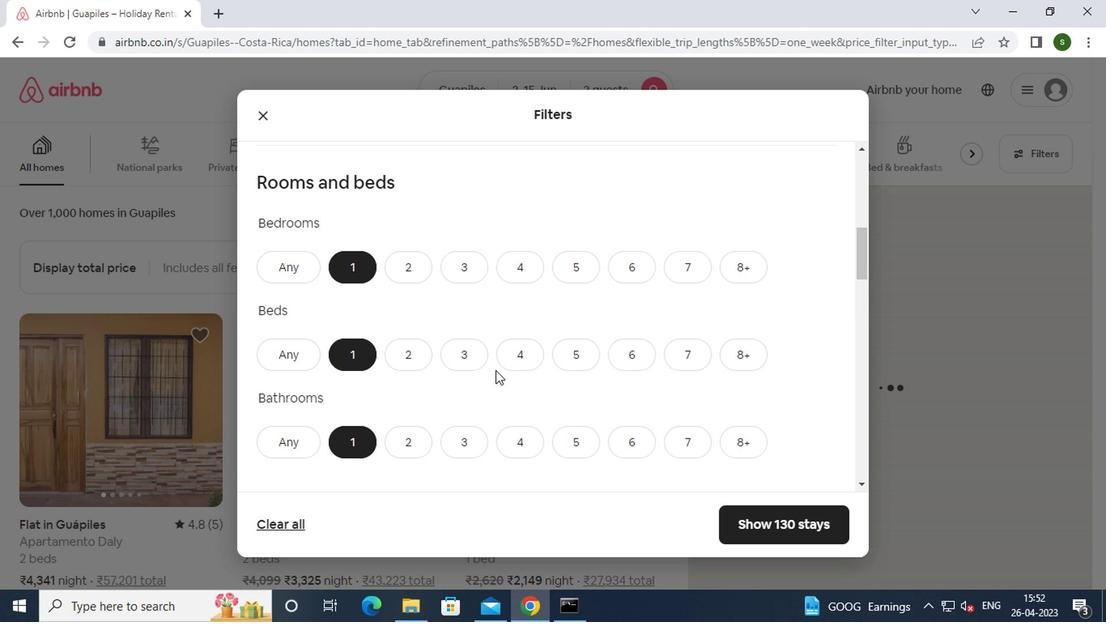 
Action: Mouse scrolled (490, 370) with delta (0, 0)
Screenshot: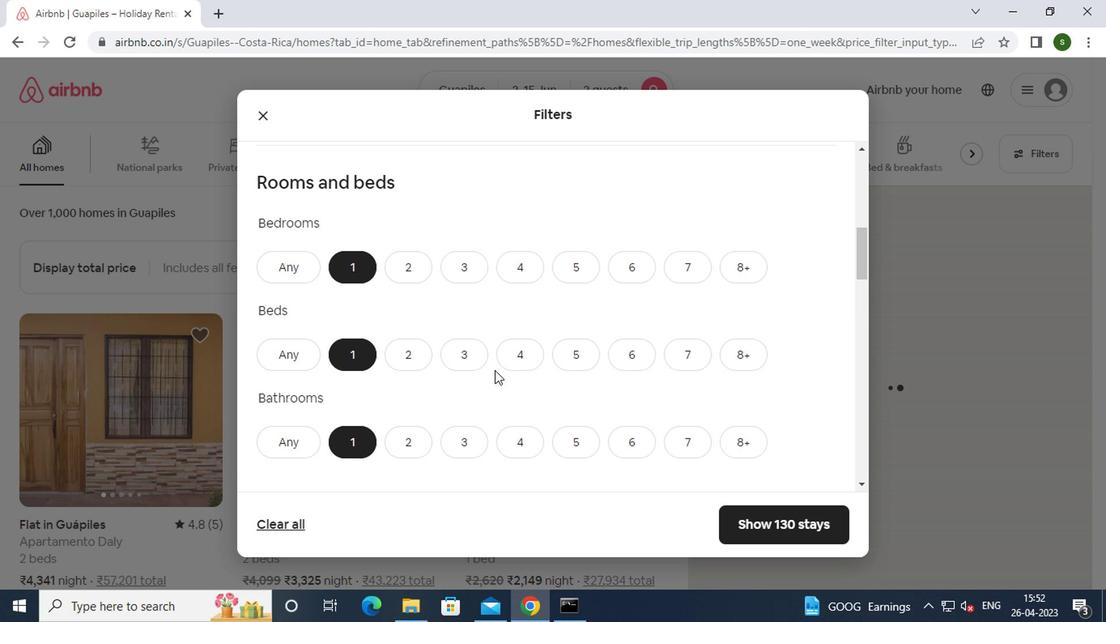 
Action: Mouse scrolled (490, 370) with delta (0, 0)
Screenshot: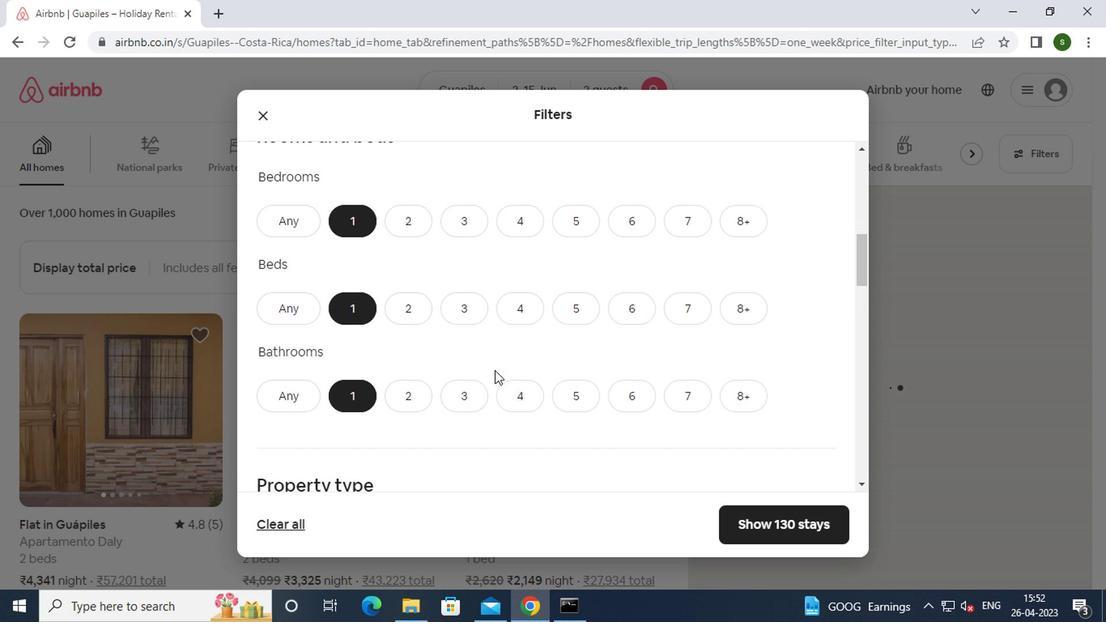 
Action: Mouse moved to (310, 304)
Screenshot: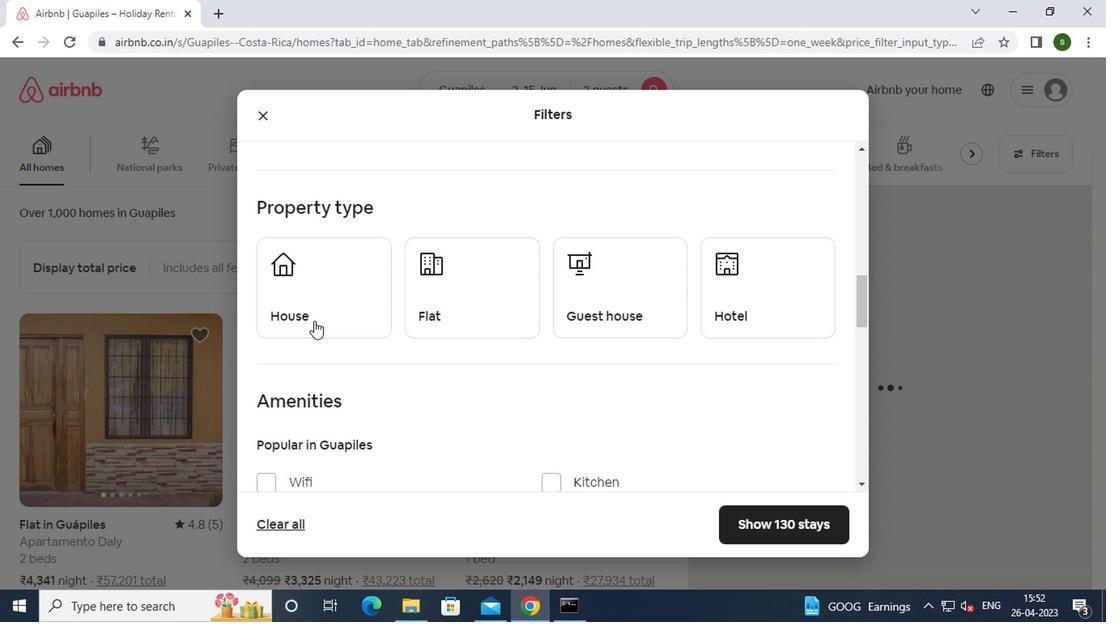 
Action: Mouse pressed left at (310, 304)
Screenshot: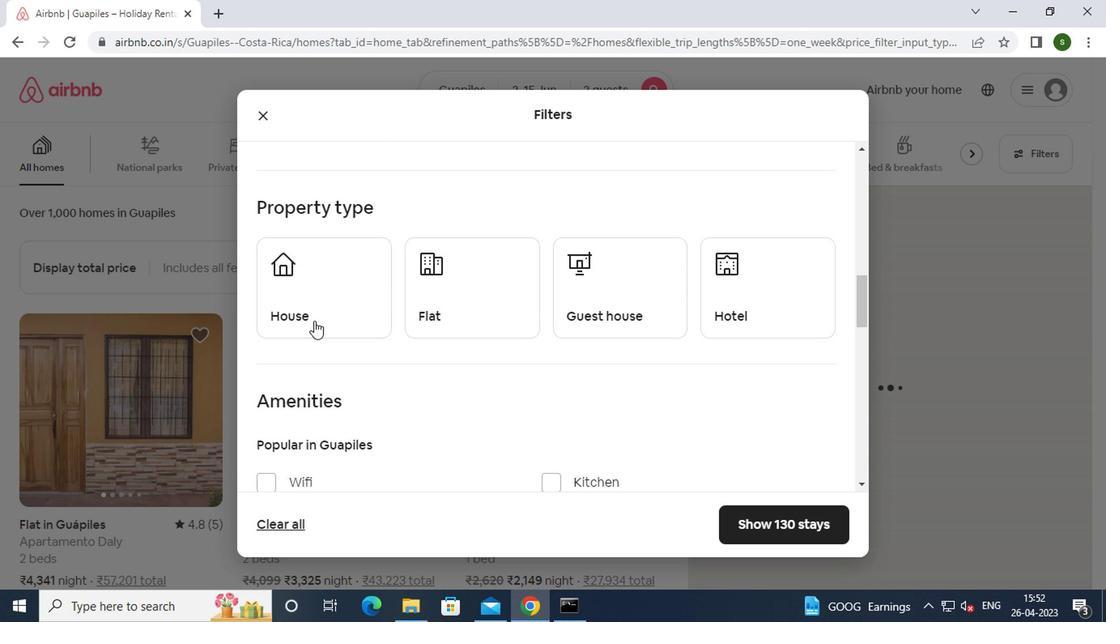 
Action: Mouse moved to (462, 315)
Screenshot: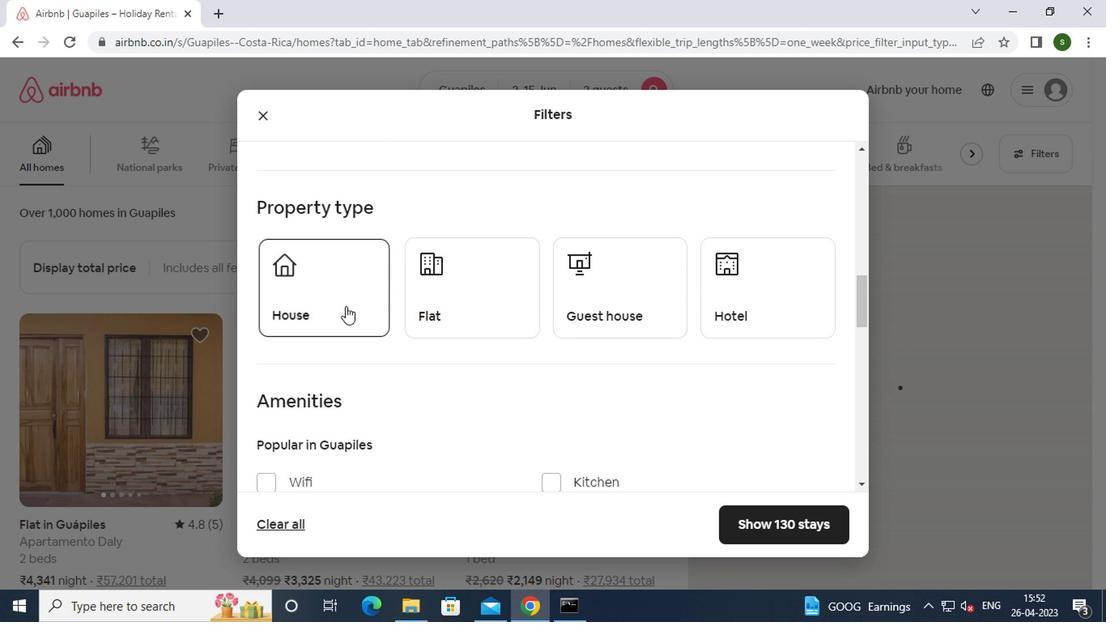 
Action: Mouse pressed left at (462, 315)
Screenshot: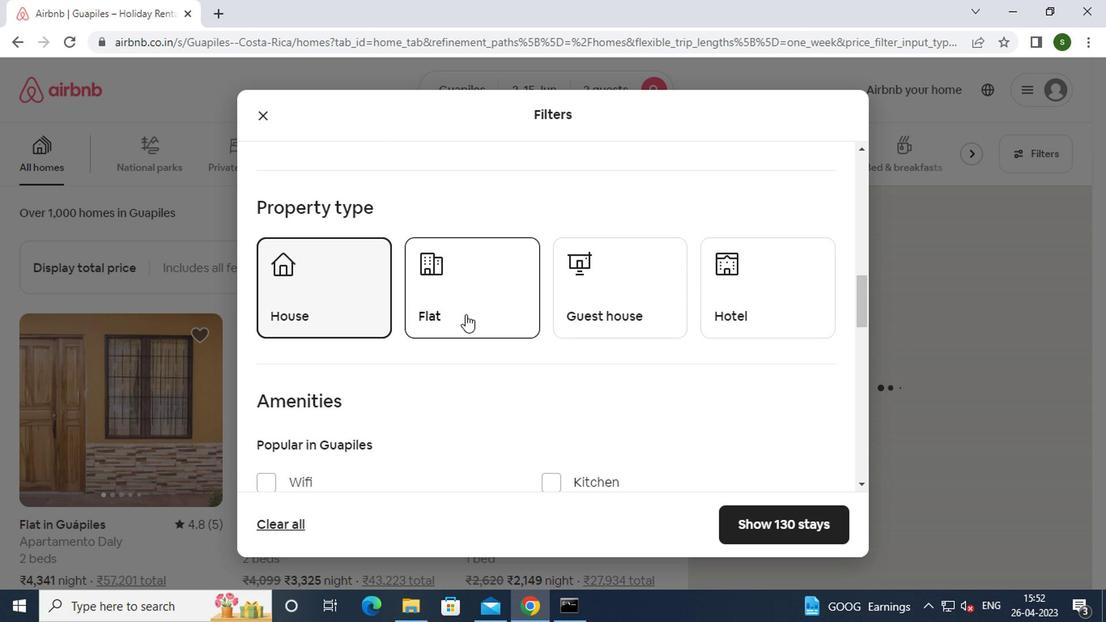 
Action: Mouse moved to (579, 307)
Screenshot: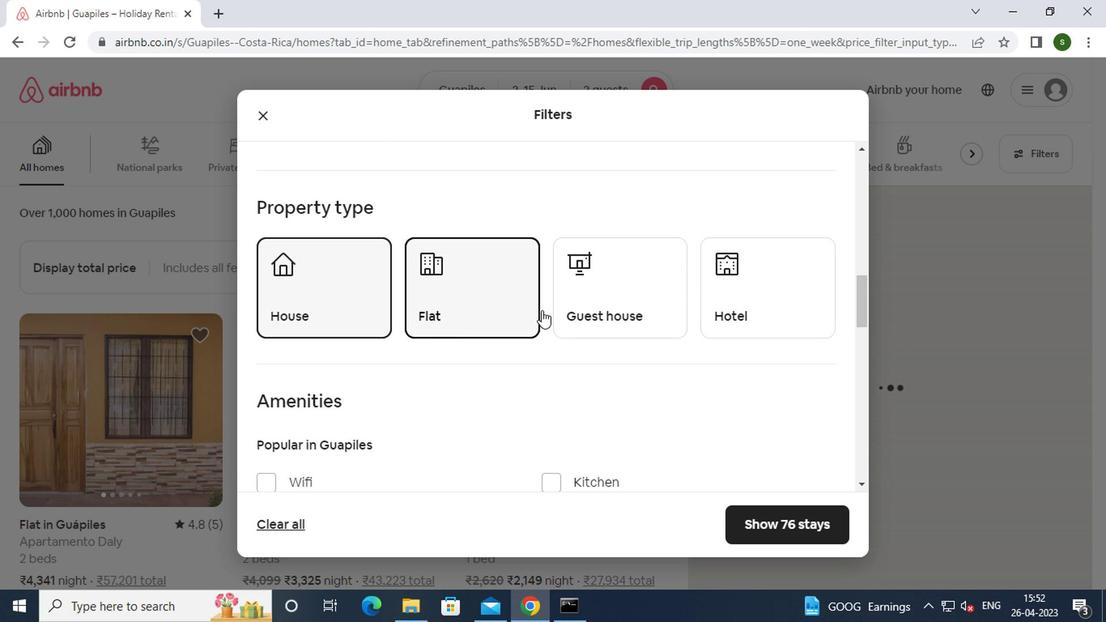 
Action: Mouse pressed left at (579, 307)
Screenshot: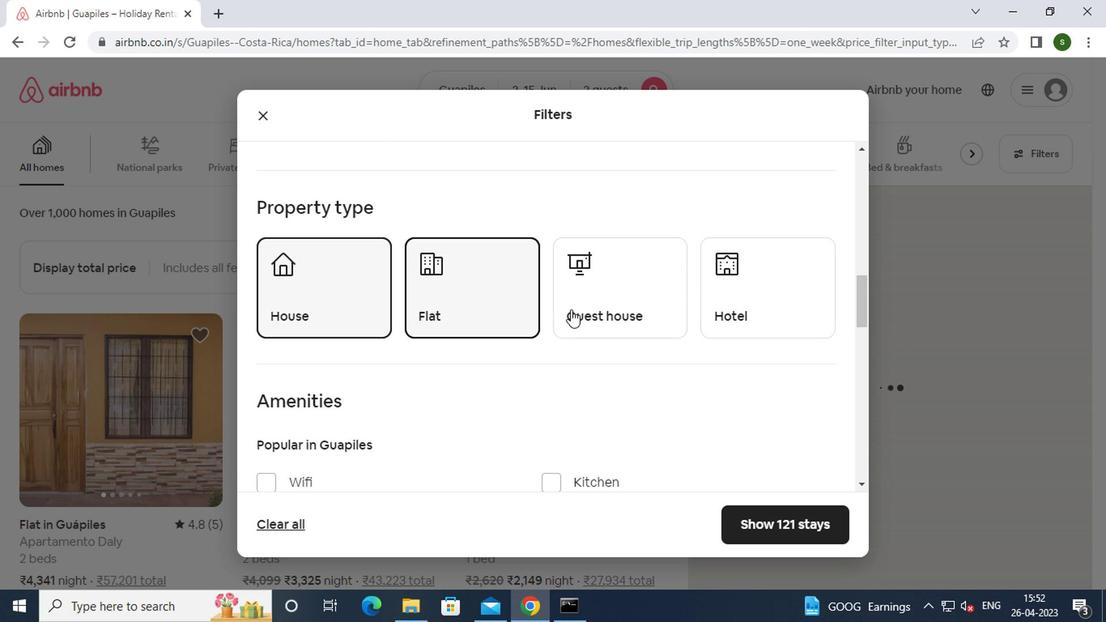 
Action: Mouse moved to (732, 300)
Screenshot: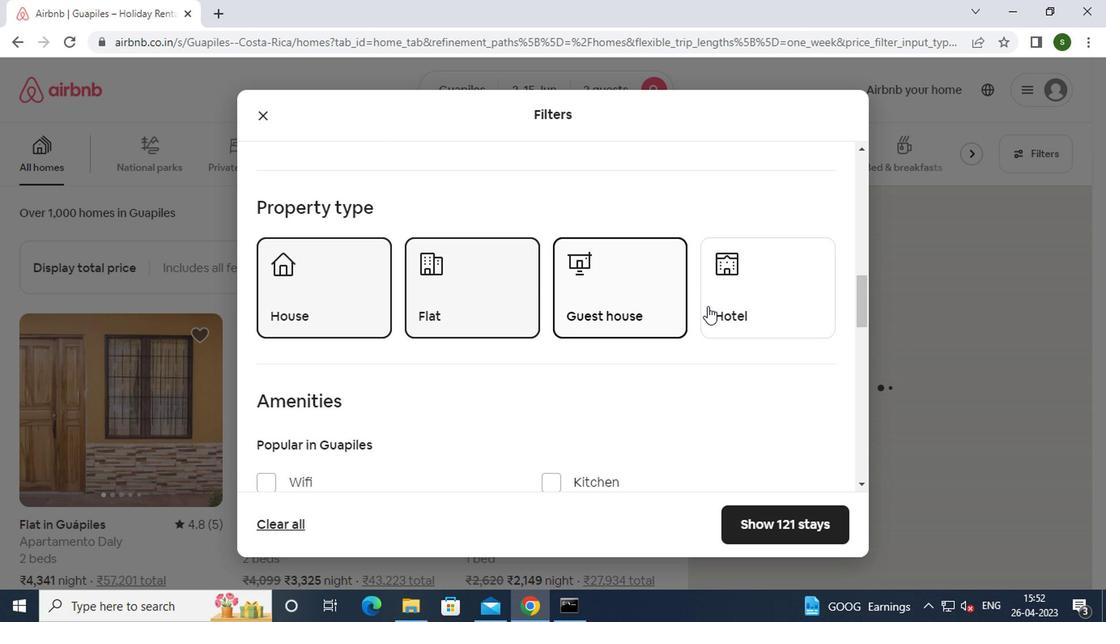 
Action: Mouse pressed left at (732, 300)
Screenshot: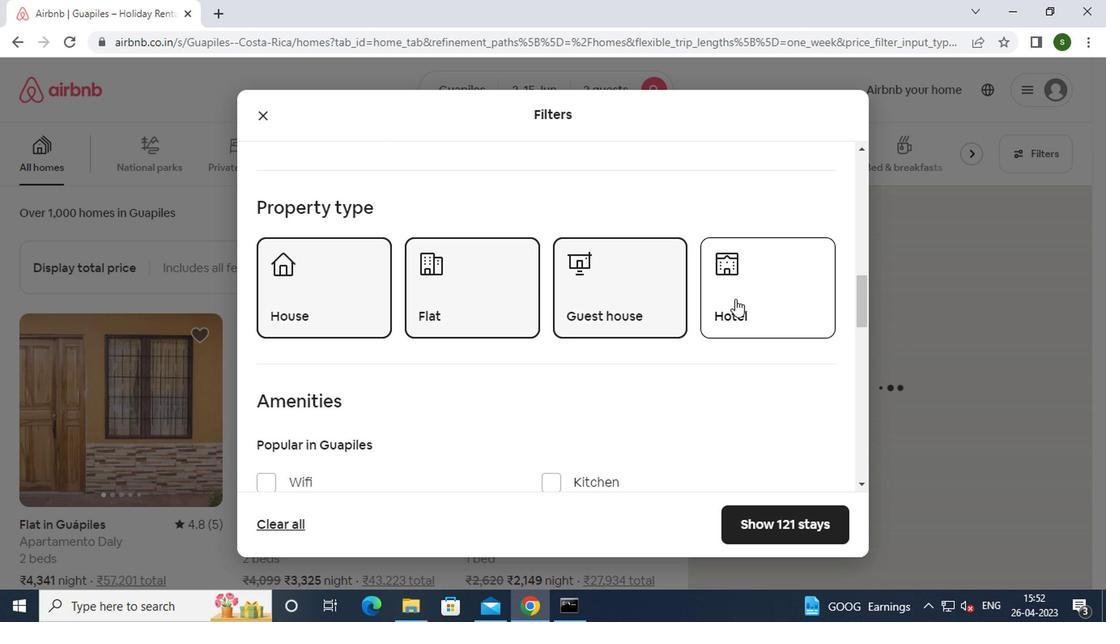 
Action: Mouse moved to (611, 332)
Screenshot: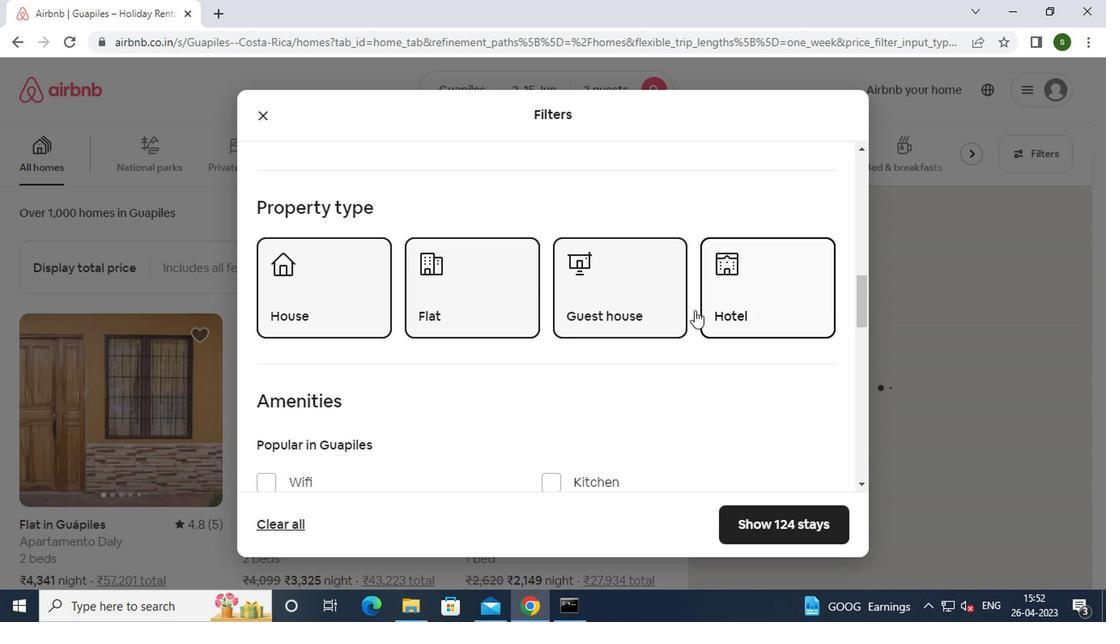 
Action: Mouse scrolled (611, 331) with delta (0, 0)
Screenshot: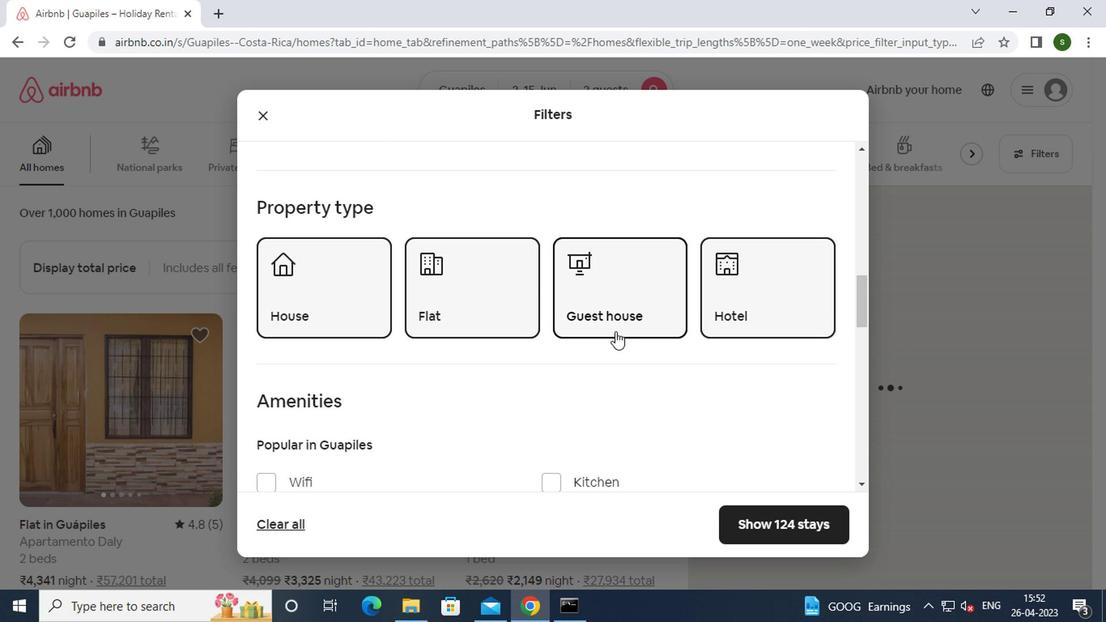 
Action: Mouse scrolled (611, 331) with delta (0, 0)
Screenshot: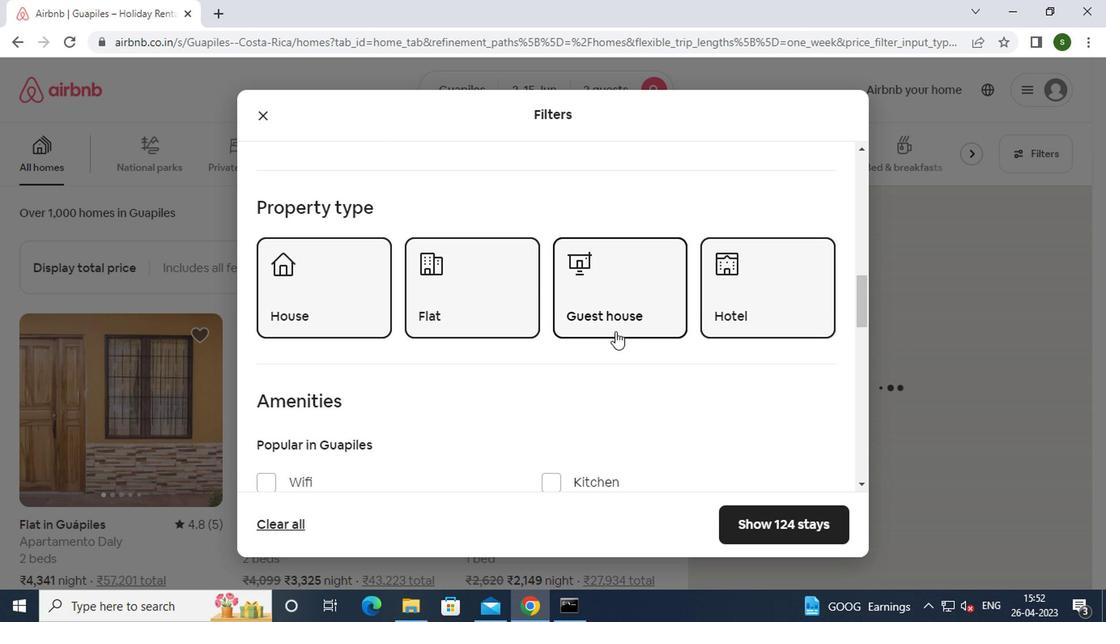 
Action: Mouse scrolled (611, 331) with delta (0, 0)
Screenshot: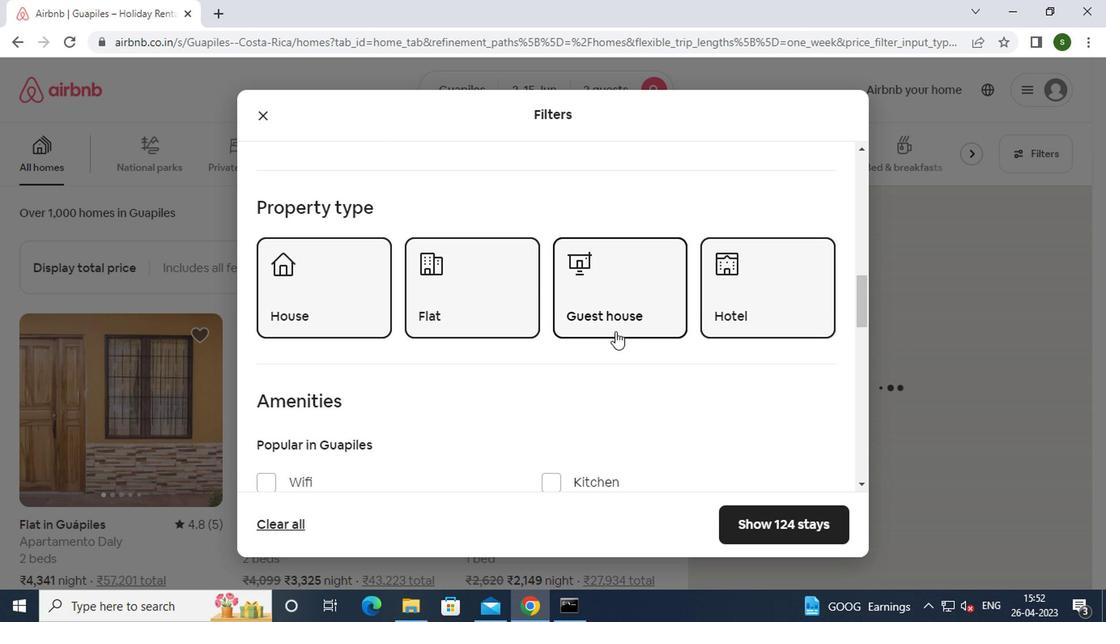 
Action: Mouse scrolled (611, 331) with delta (0, 0)
Screenshot: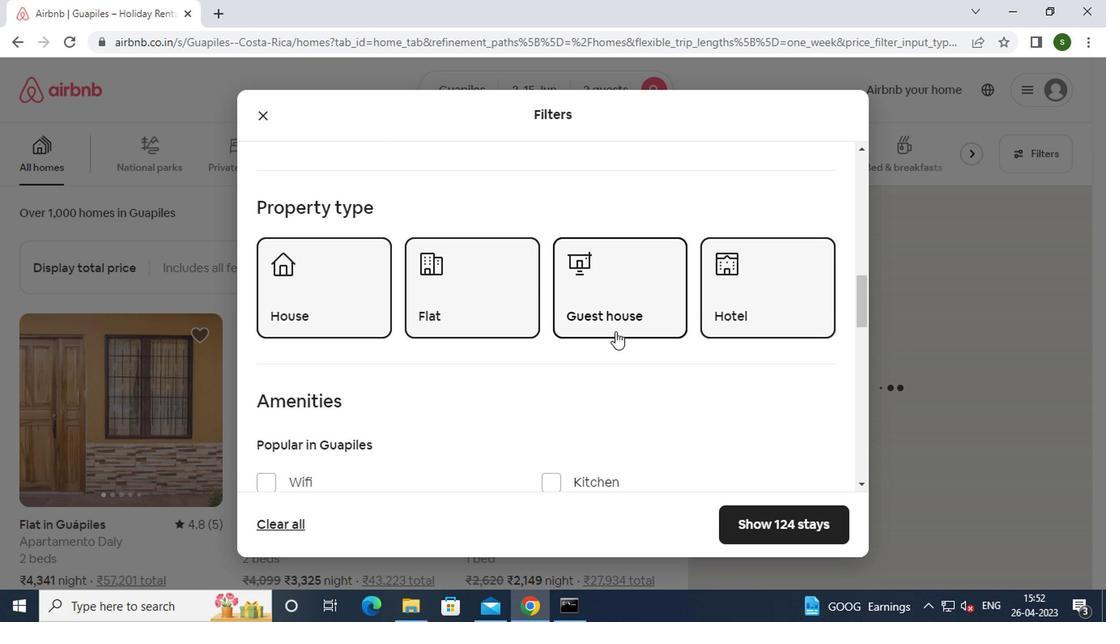 
Action: Mouse scrolled (611, 331) with delta (0, 0)
Screenshot: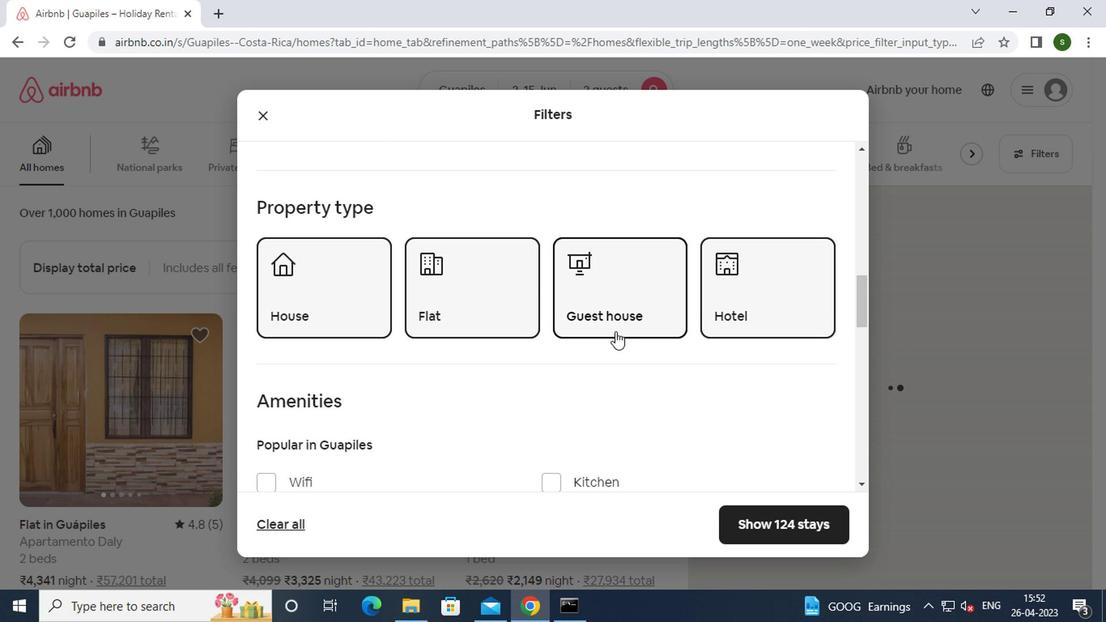 
Action: Mouse moved to (792, 372)
Screenshot: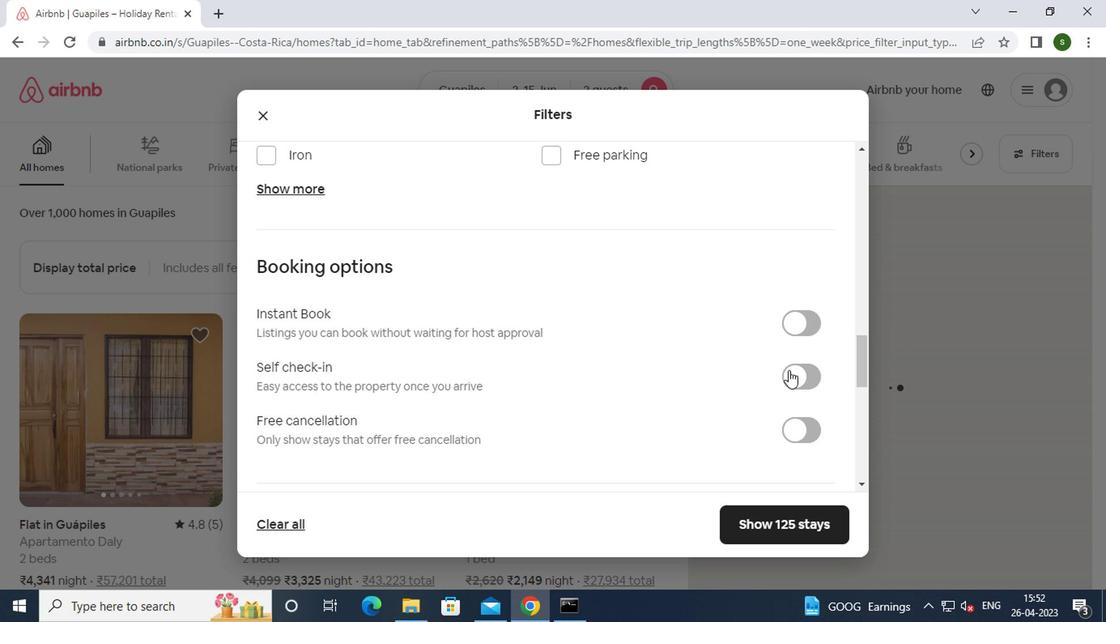 
Action: Mouse pressed left at (792, 372)
Screenshot: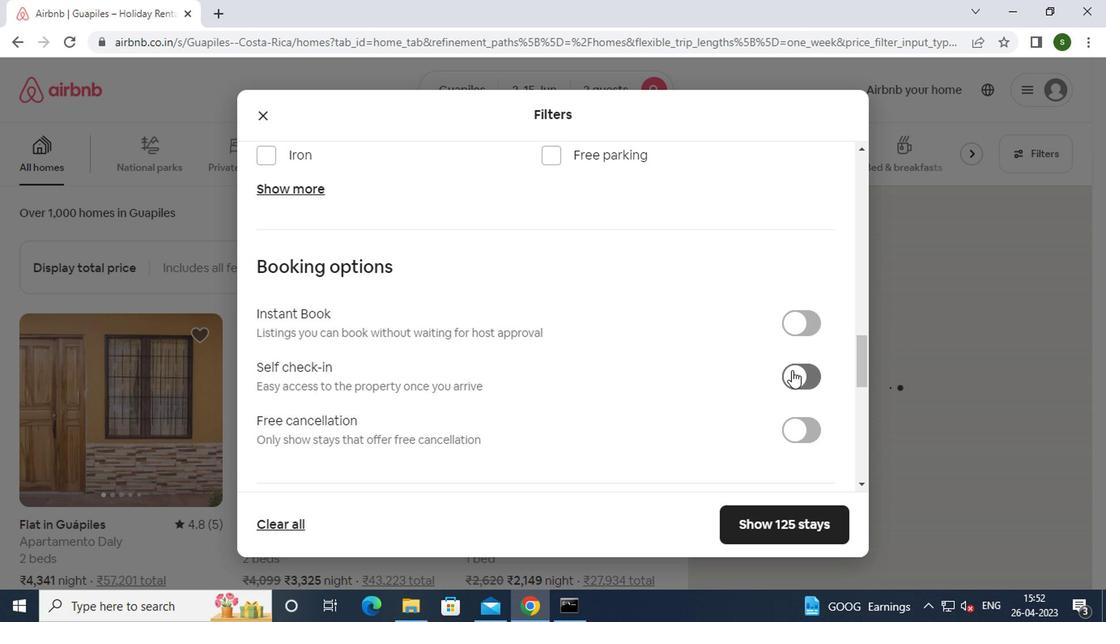 
Action: Mouse moved to (516, 324)
Screenshot: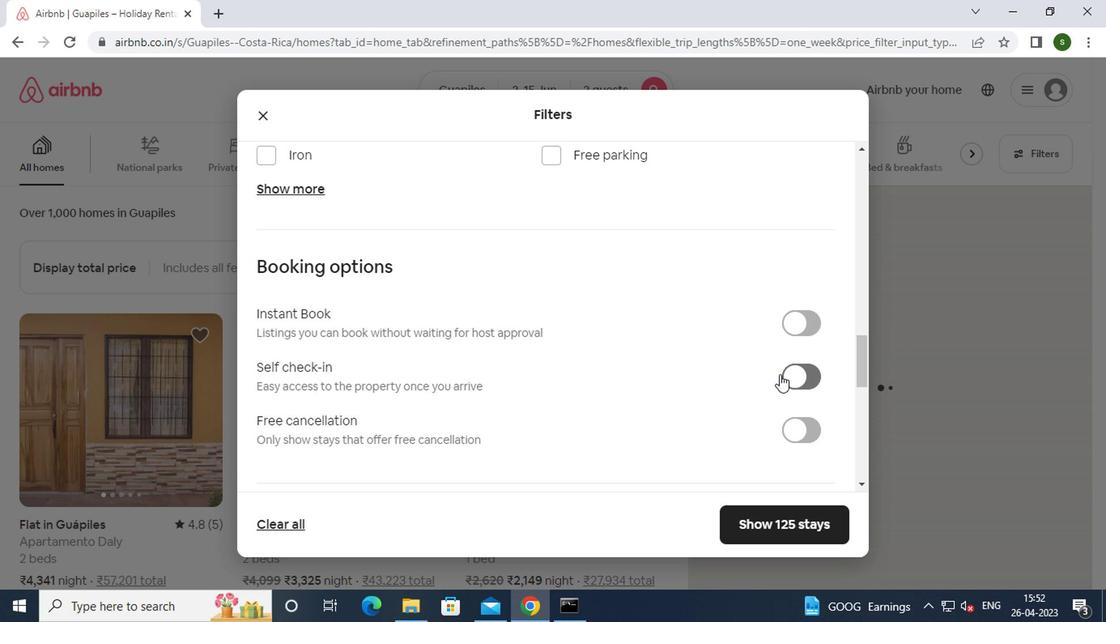 
Action: Mouse scrolled (516, 323) with delta (0, 0)
Screenshot: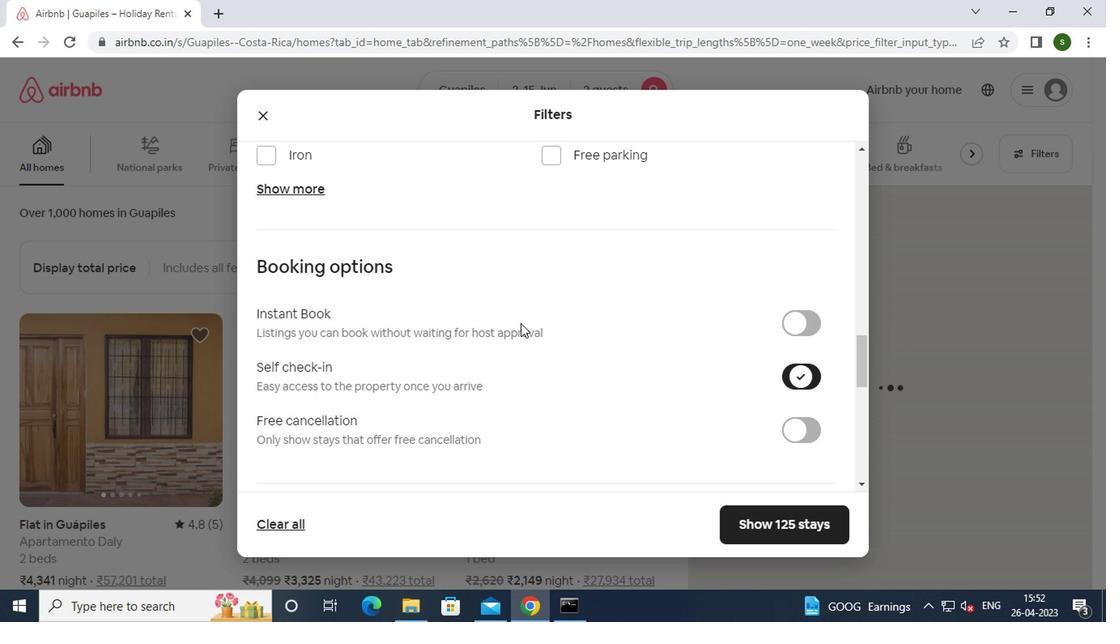 
Action: Mouse scrolled (516, 323) with delta (0, 0)
Screenshot: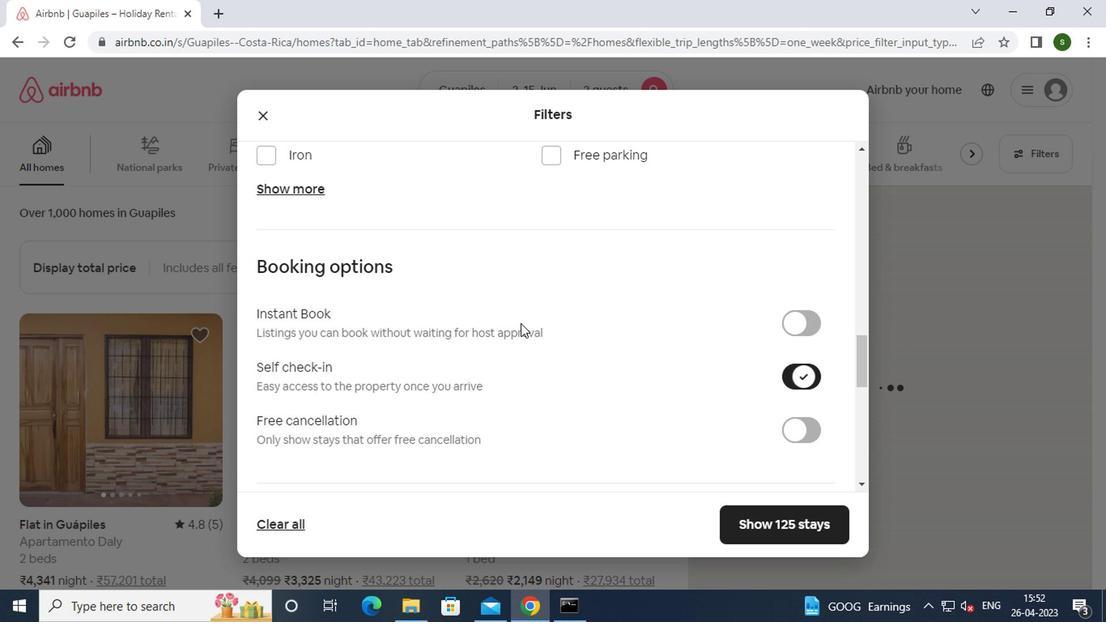 
Action: Mouse scrolled (516, 323) with delta (0, 0)
Screenshot: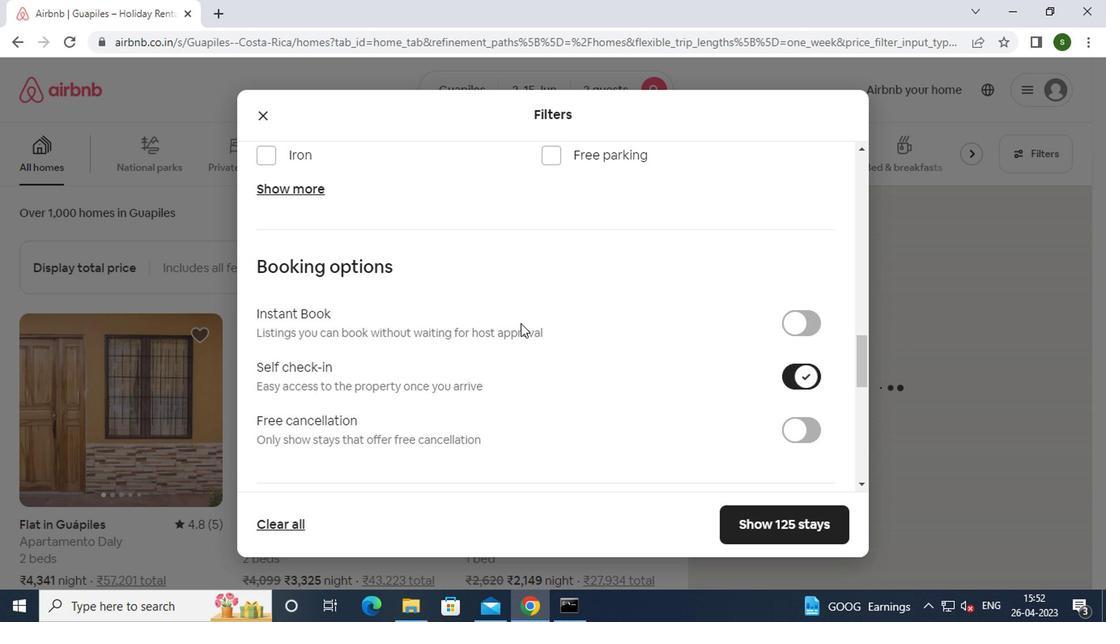 
Action: Mouse scrolled (516, 323) with delta (0, 0)
Screenshot: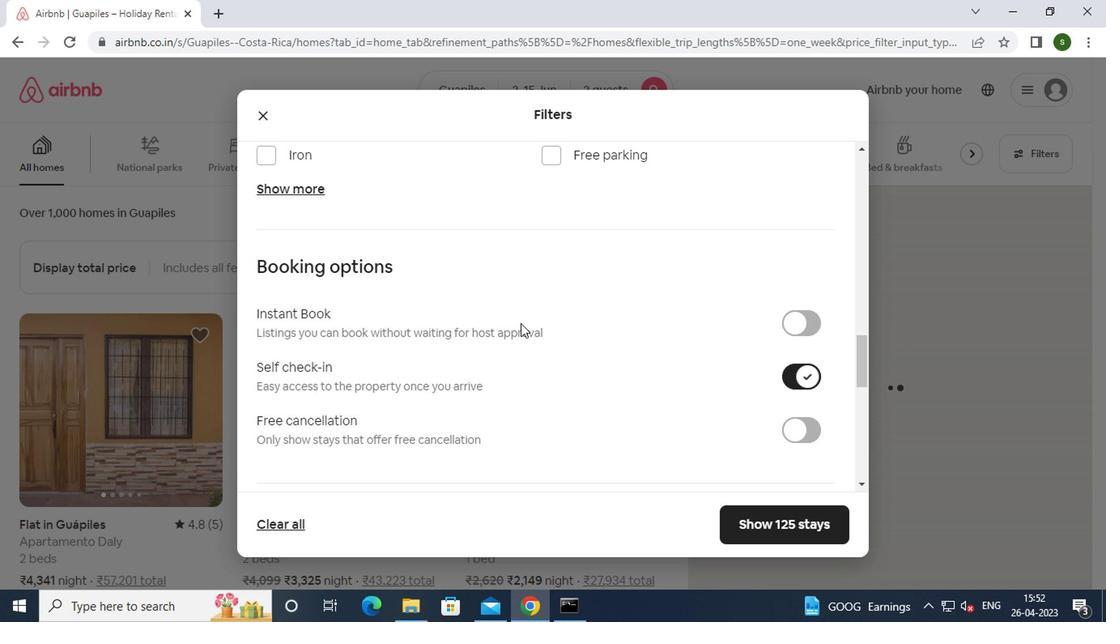 
Action: Mouse scrolled (516, 323) with delta (0, 0)
Screenshot: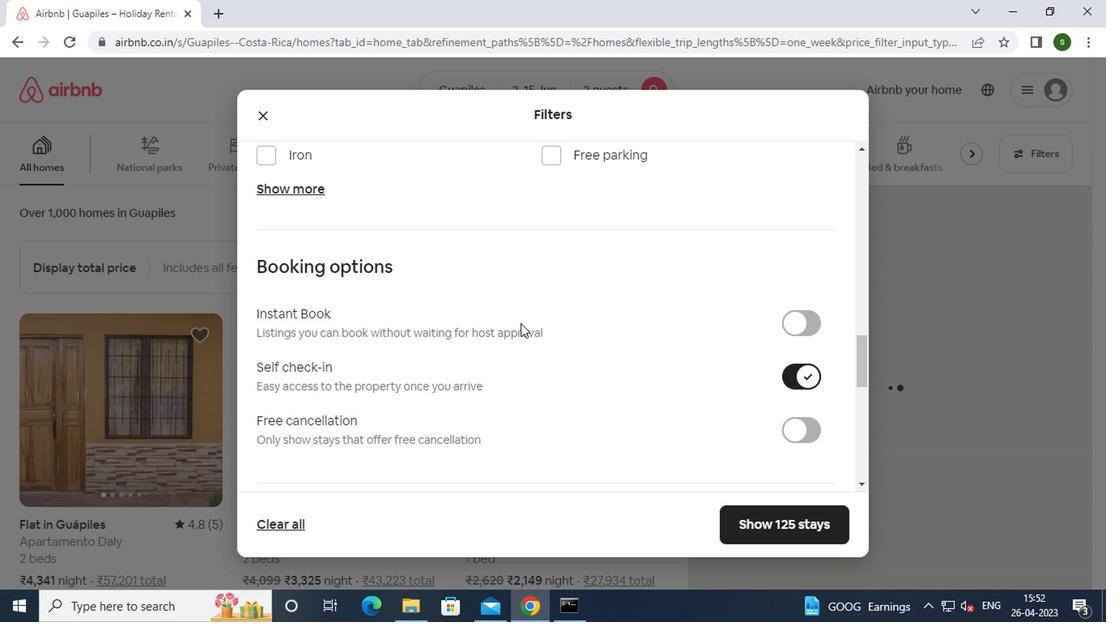 
Action: Mouse moved to (395, 356)
Screenshot: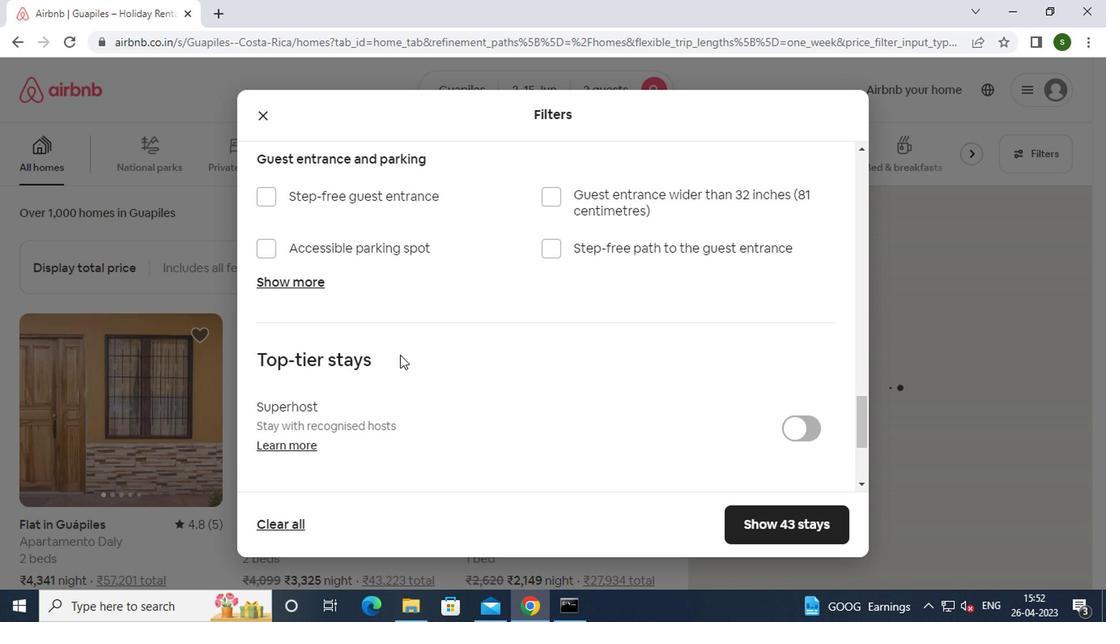 
Action: Mouse scrolled (395, 354) with delta (0, -1)
Screenshot: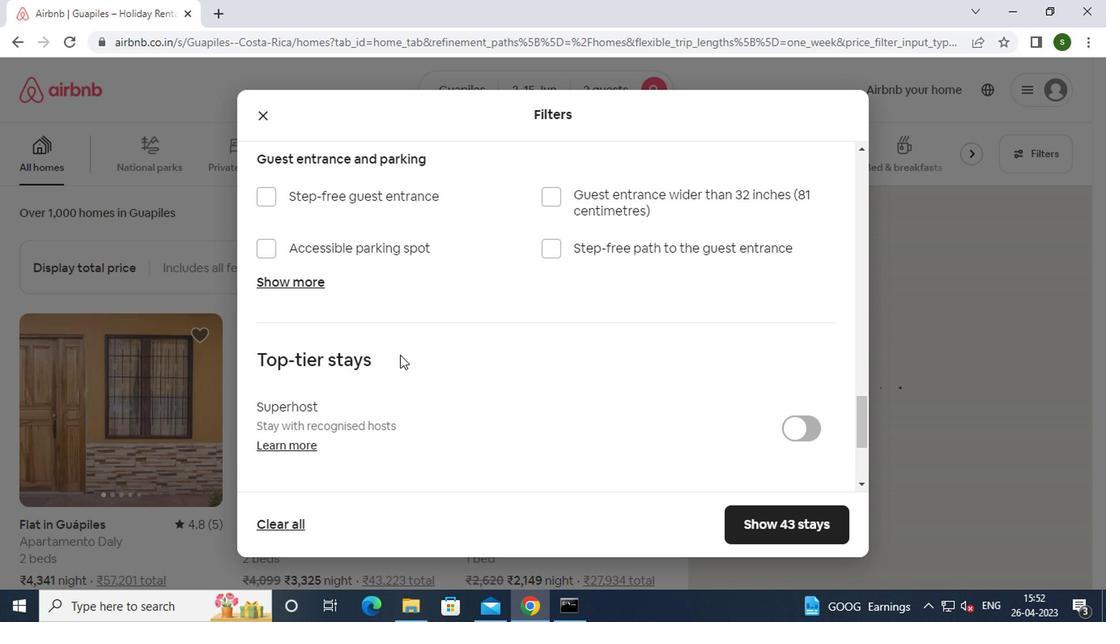 
Action: Mouse scrolled (395, 354) with delta (0, -1)
Screenshot: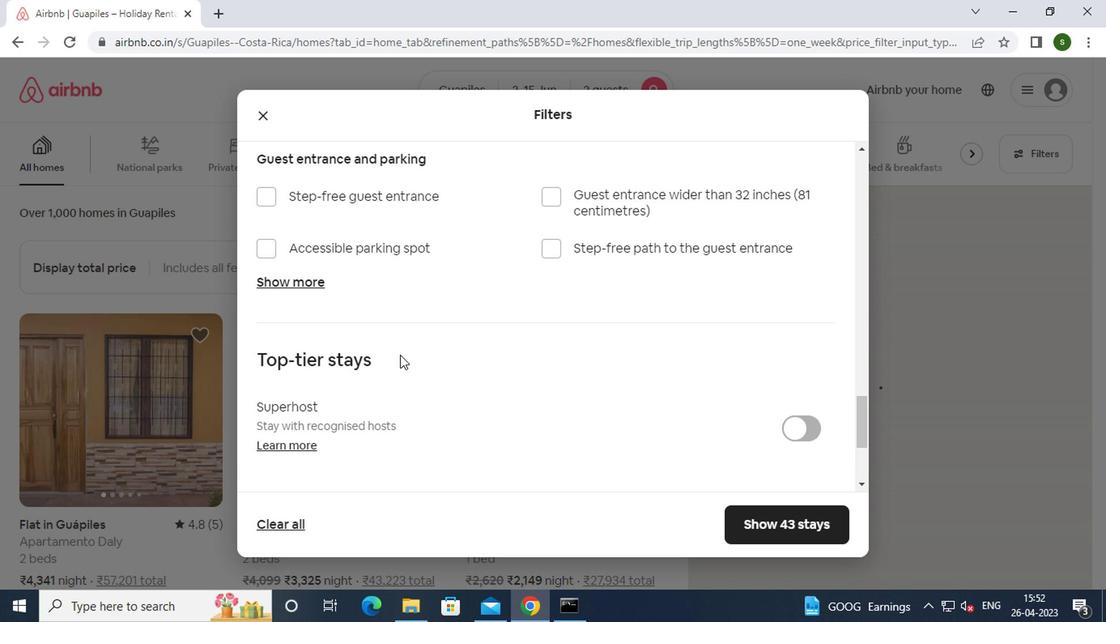 
Action: Mouse scrolled (395, 354) with delta (0, -1)
Screenshot: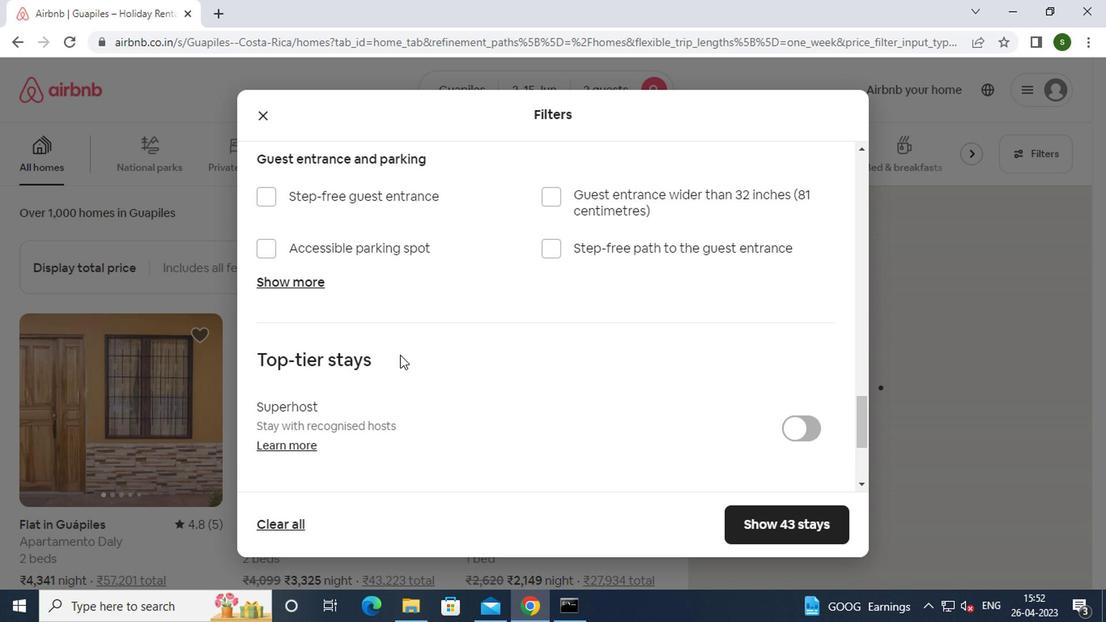 
Action: Mouse scrolled (395, 354) with delta (0, -1)
Screenshot: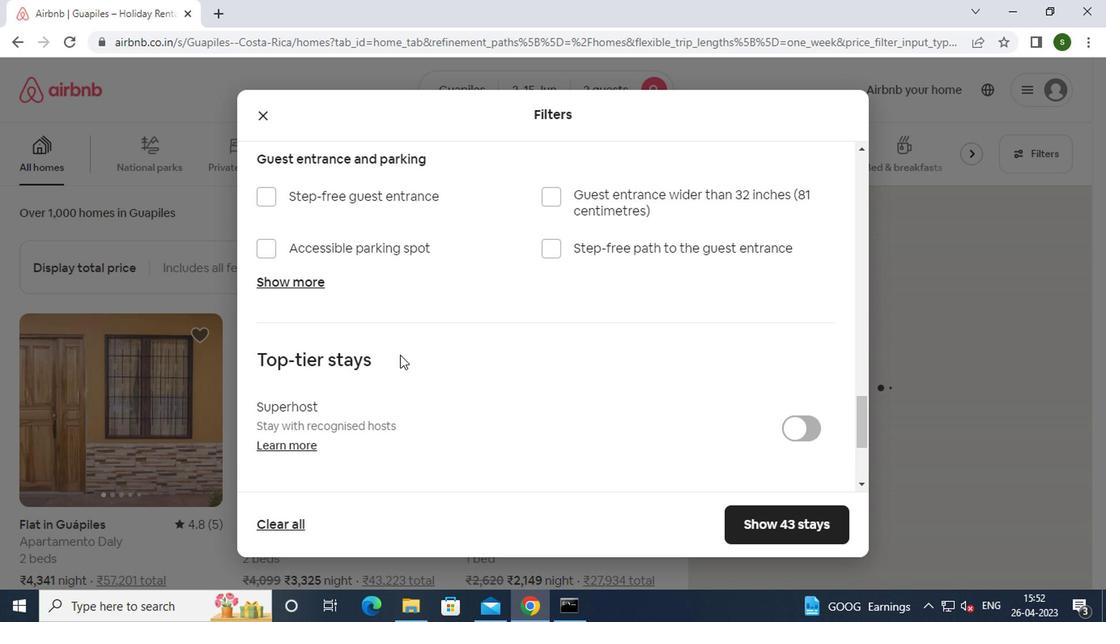 
Action: Mouse moved to (315, 372)
Screenshot: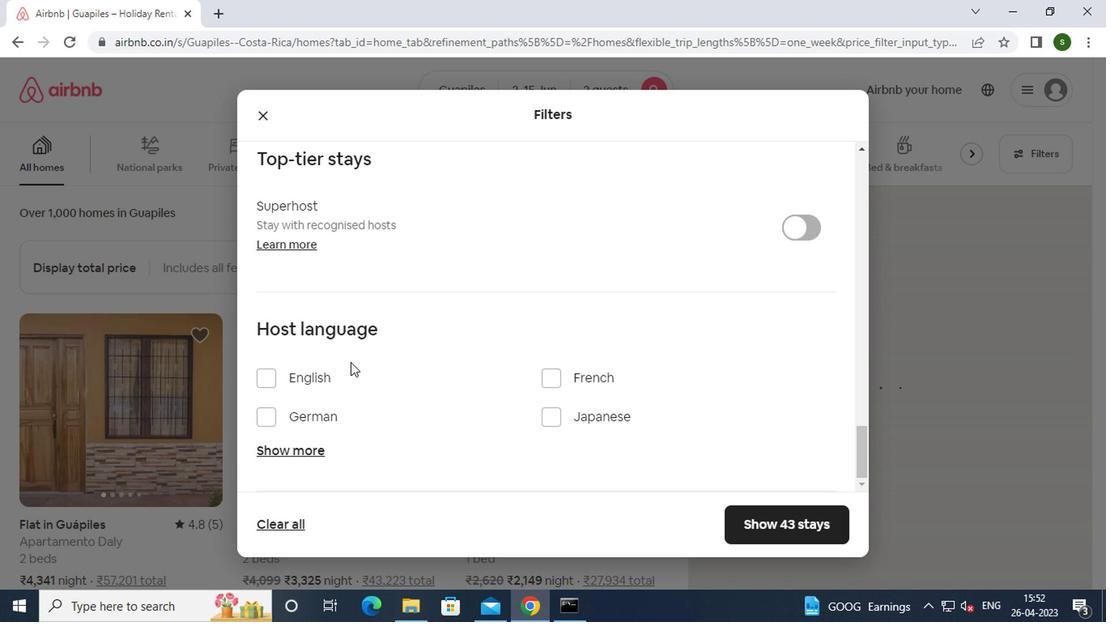 
Action: Mouse pressed left at (315, 372)
Screenshot: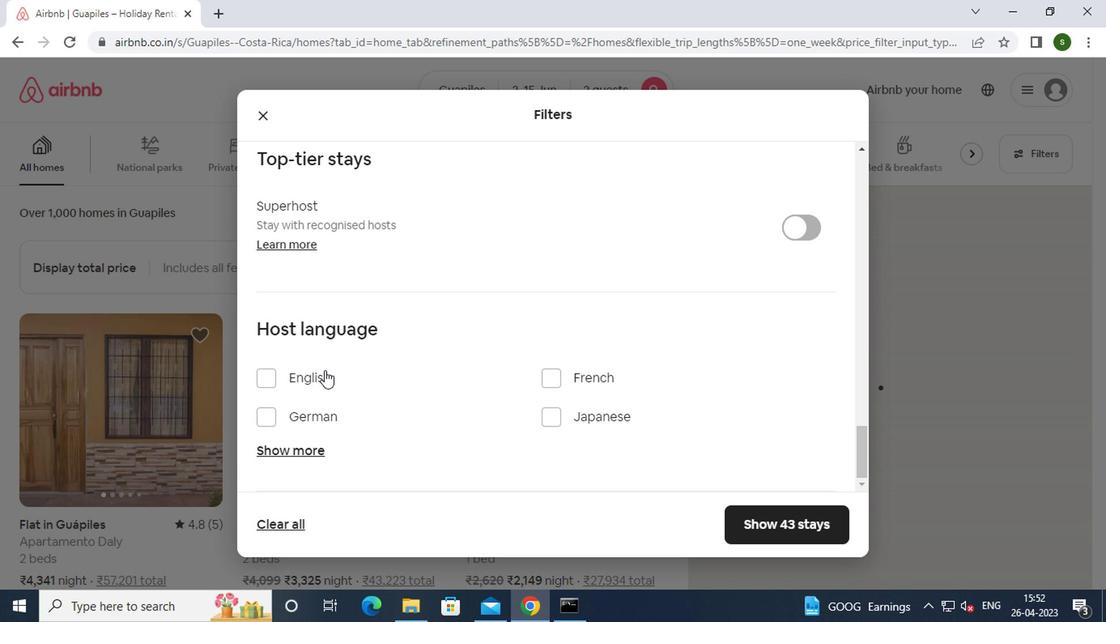 
Action: Mouse moved to (757, 524)
Screenshot: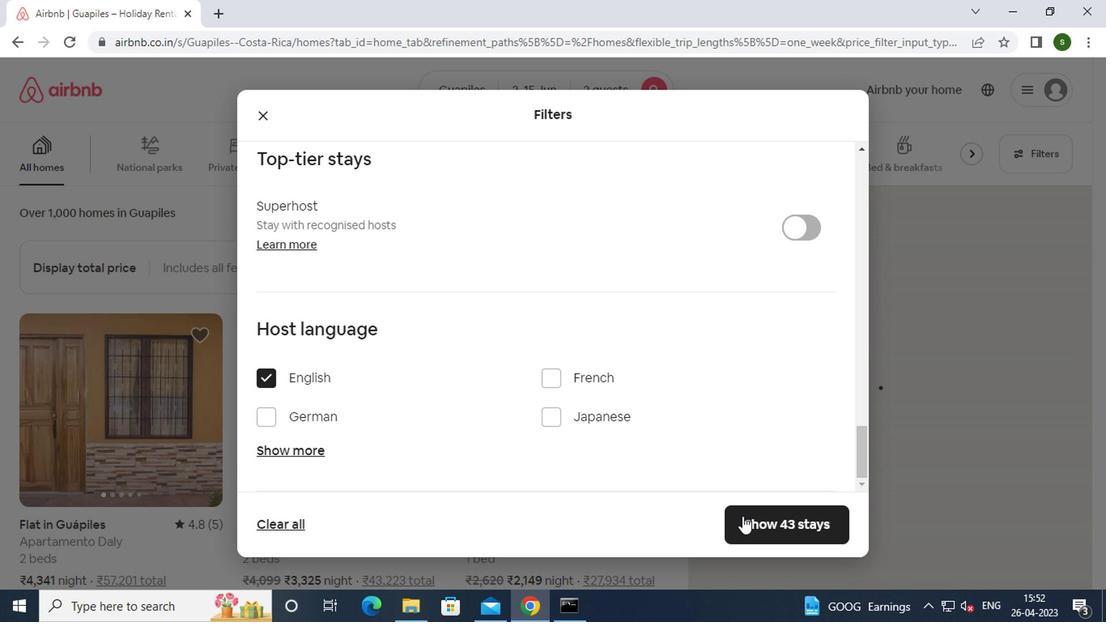 
Action: Mouse pressed left at (757, 524)
Screenshot: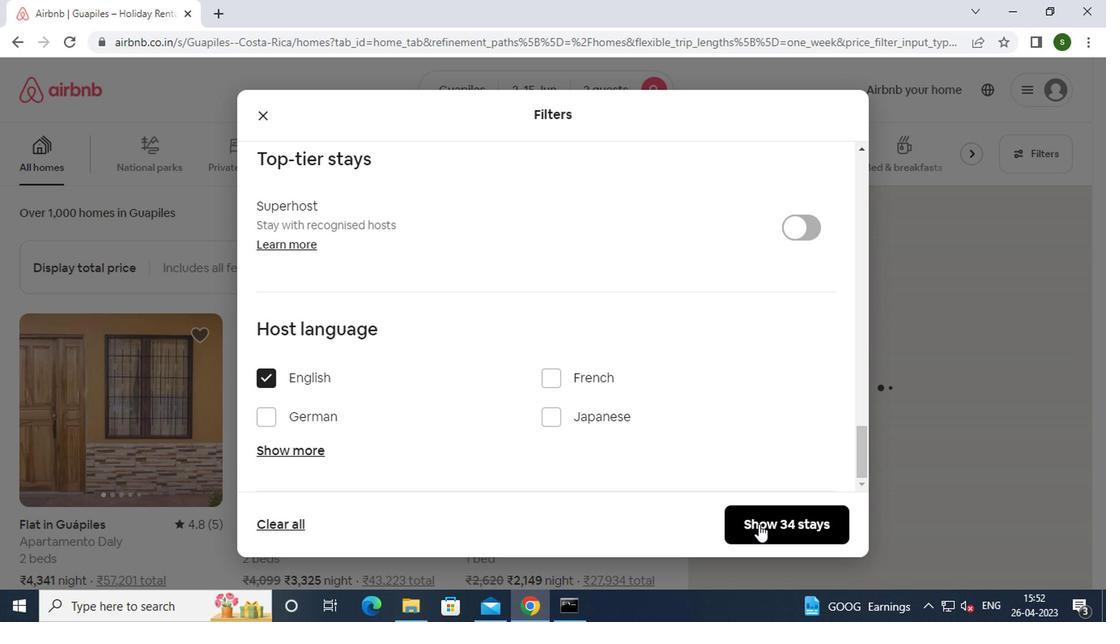 
Action: Mouse moved to (757, 522)
Screenshot: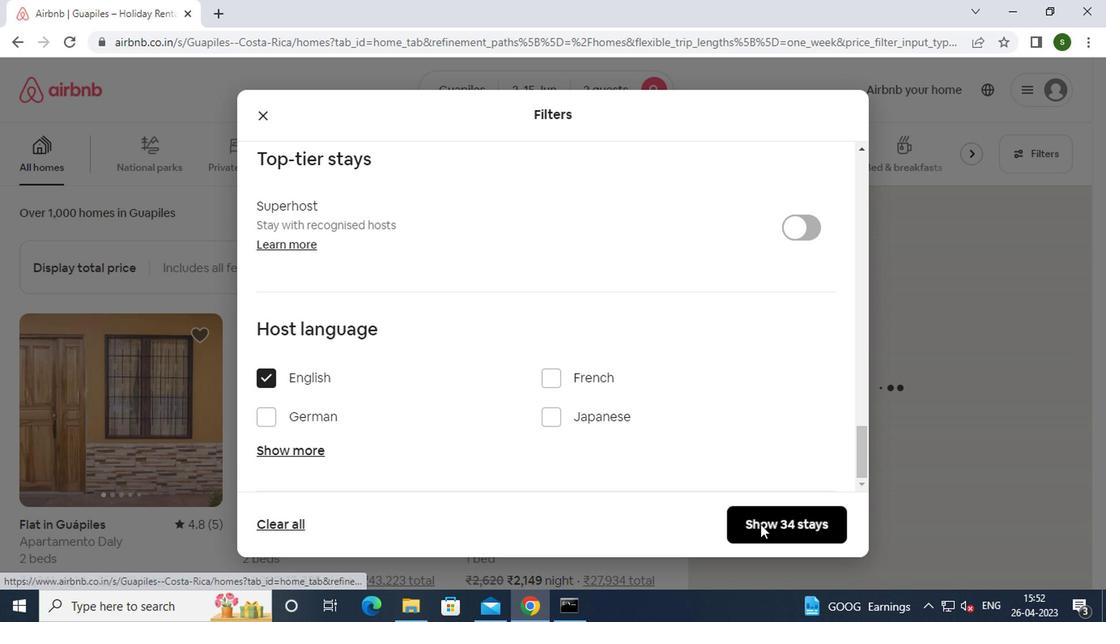 
